 Task: Look for space in Tadmaït, Algeria from 4th August, 2023 to 8th August, 2023 for 1 adult in price range Rs.10000 to Rs.15000. Place can be private room with 1  bedroom having 1 bed and 1 bathroom. Property type can be house, flat, hotel. Amenities needed are: wifi, washing machine. Booking option can be shelf check-in. Required host language is .
Action: Mouse moved to (632, 85)
Screenshot: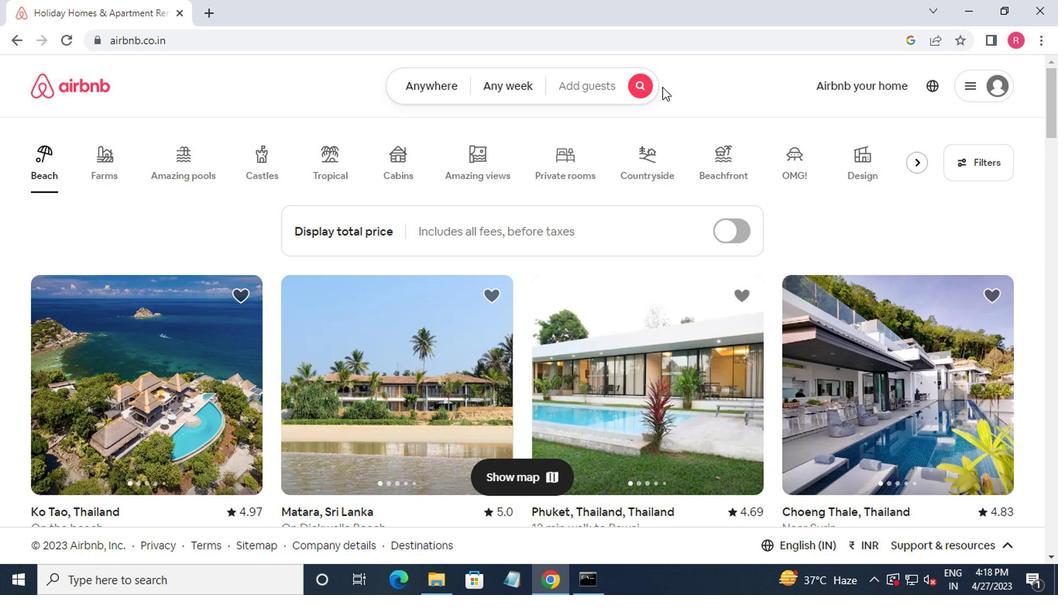 
Action: Mouse pressed left at (632, 85)
Screenshot: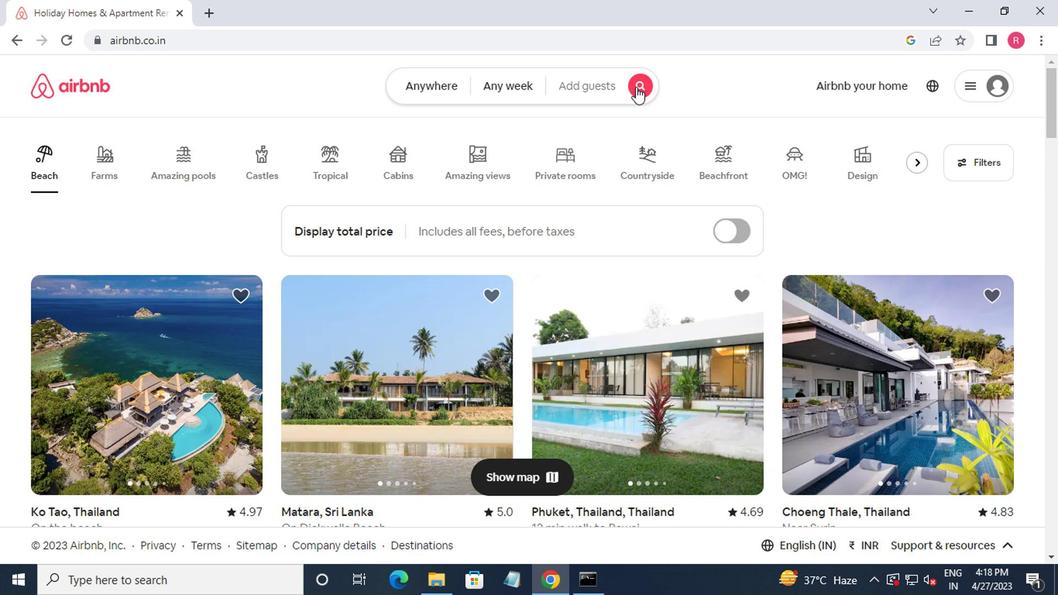 
Action: Mouse moved to (298, 139)
Screenshot: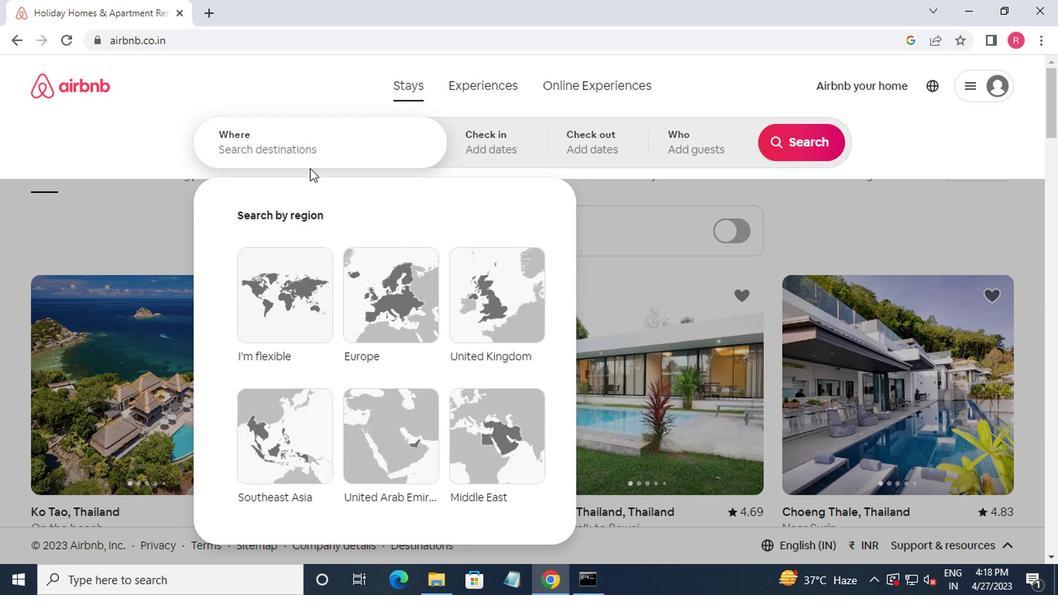 
Action: Mouse pressed left at (298, 139)
Screenshot: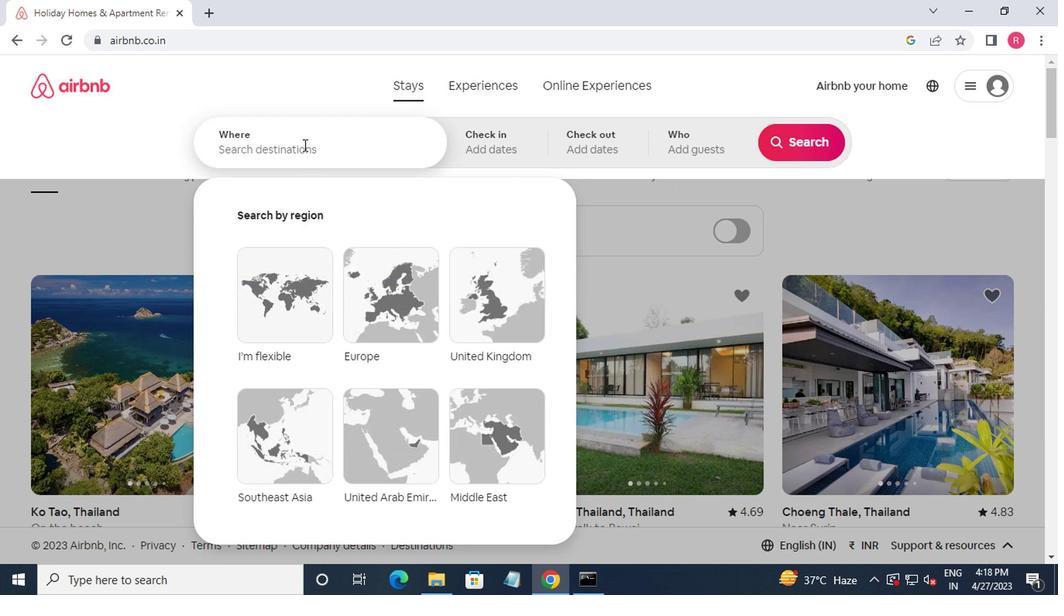 
Action: Mouse moved to (357, 123)
Screenshot: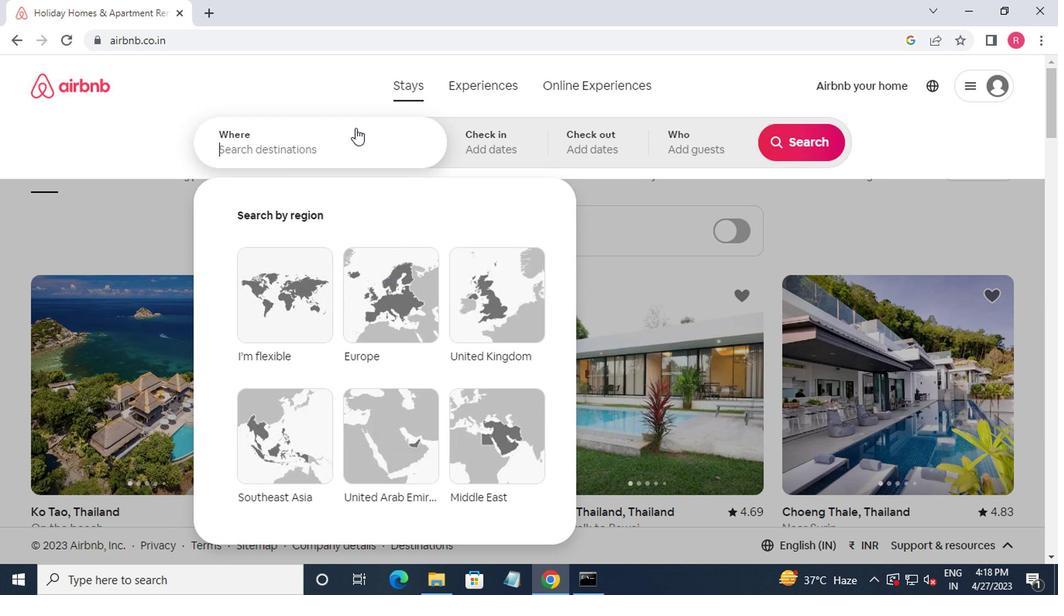 
Action: Key pressed tadmait<Key.down><Key.down><Key.enter>
Screenshot: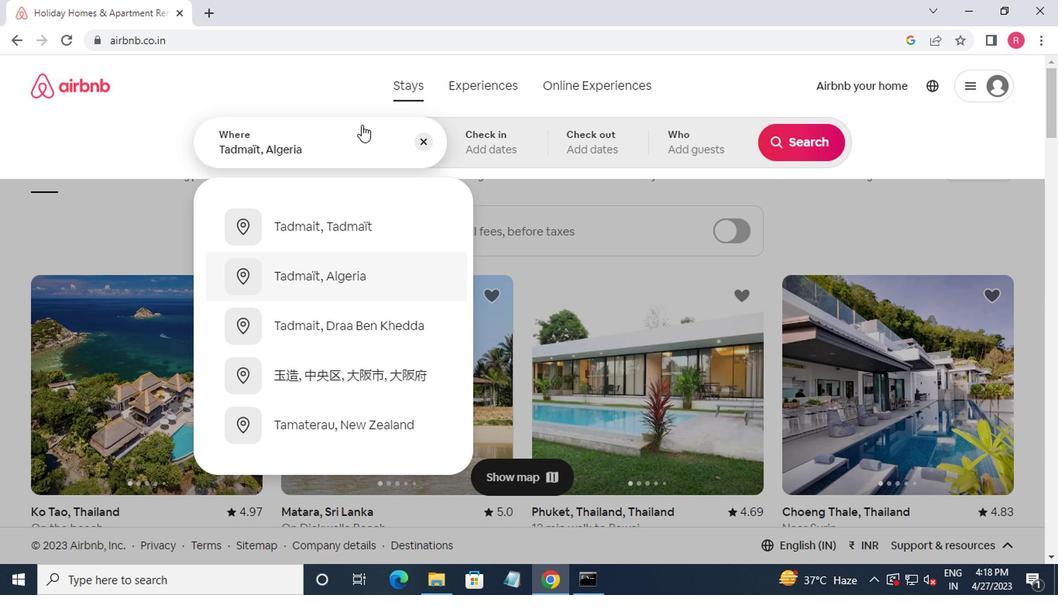 
Action: Mouse moved to (780, 268)
Screenshot: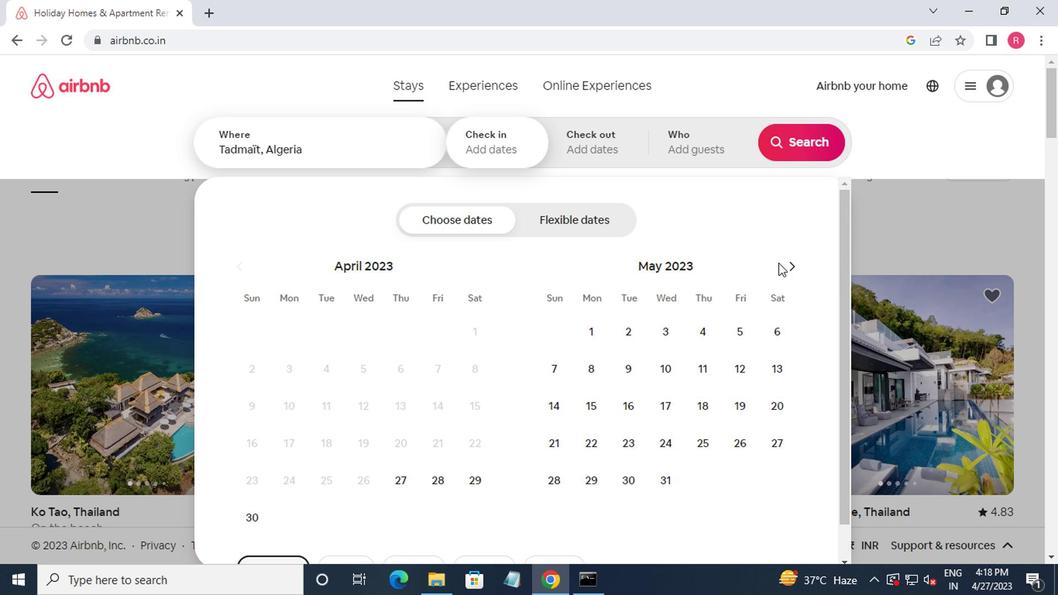 
Action: Mouse pressed left at (780, 268)
Screenshot: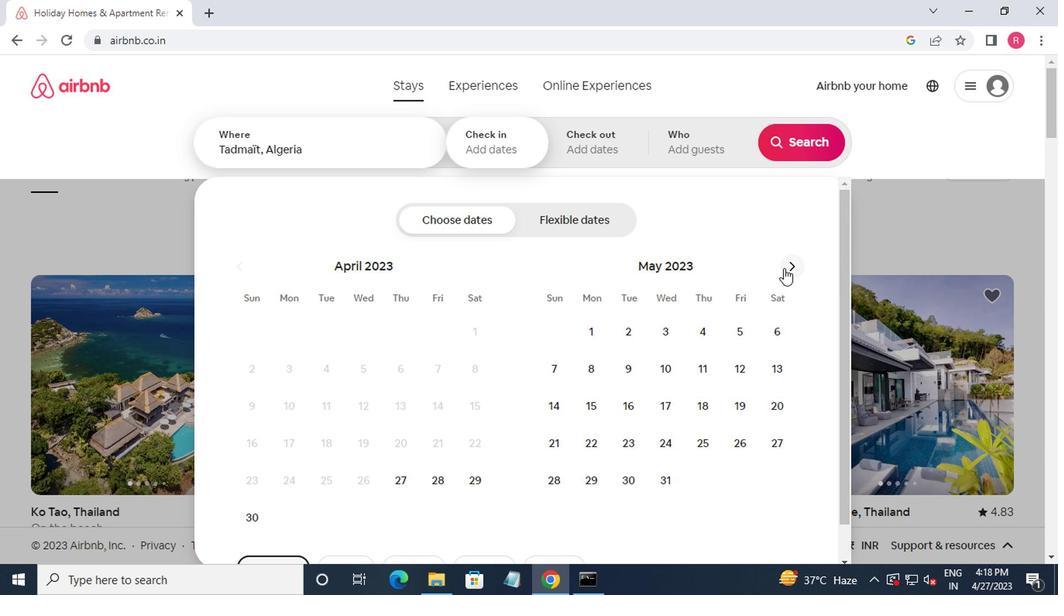 
Action: Mouse moved to (780, 265)
Screenshot: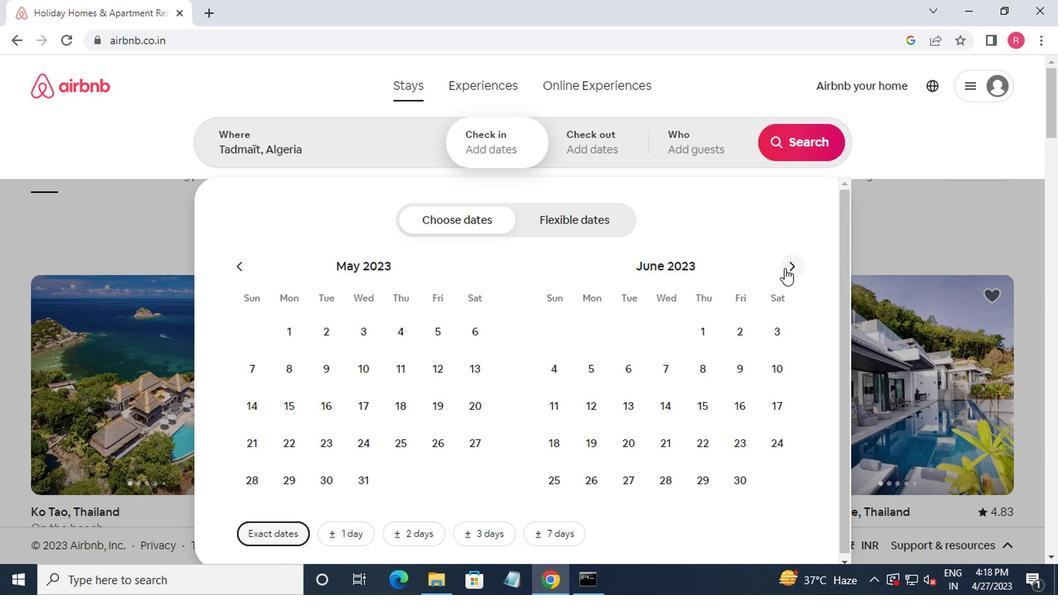 
Action: Mouse pressed left at (780, 265)
Screenshot: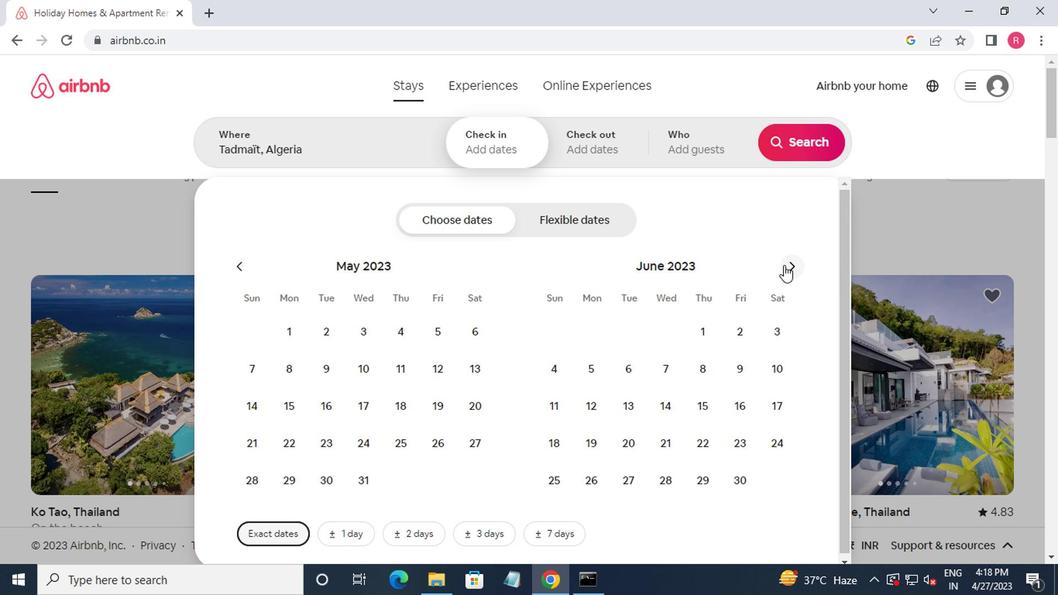 
Action: Mouse pressed left at (780, 265)
Screenshot: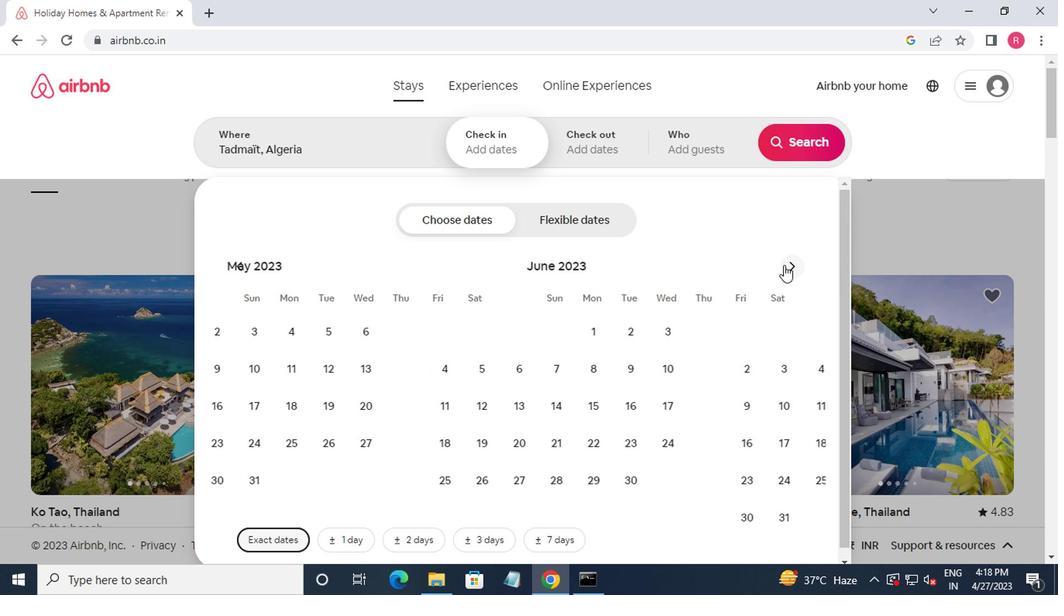 
Action: Mouse moved to (745, 330)
Screenshot: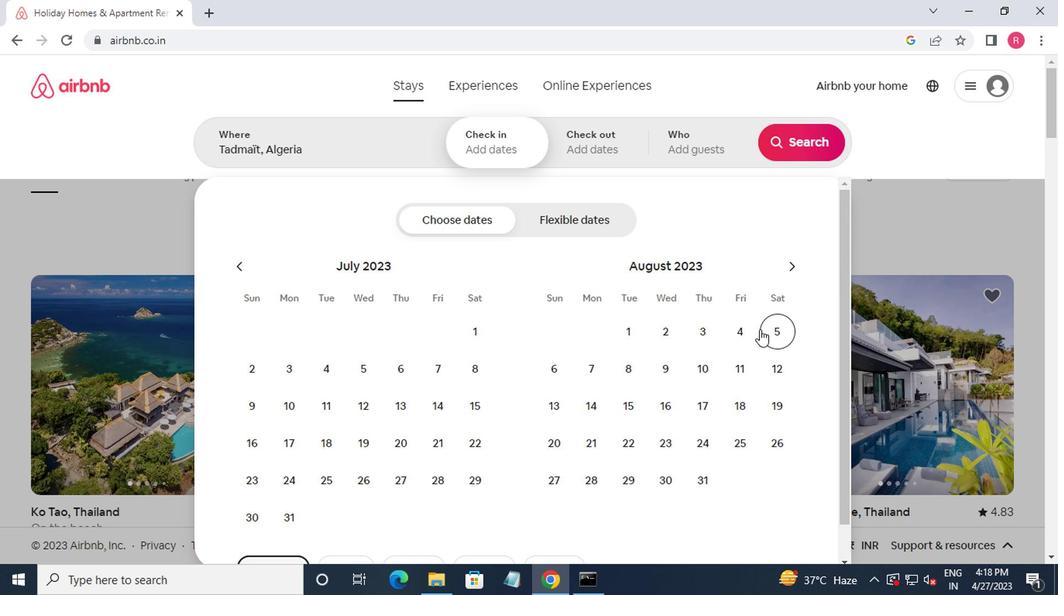 
Action: Mouse pressed left at (745, 330)
Screenshot: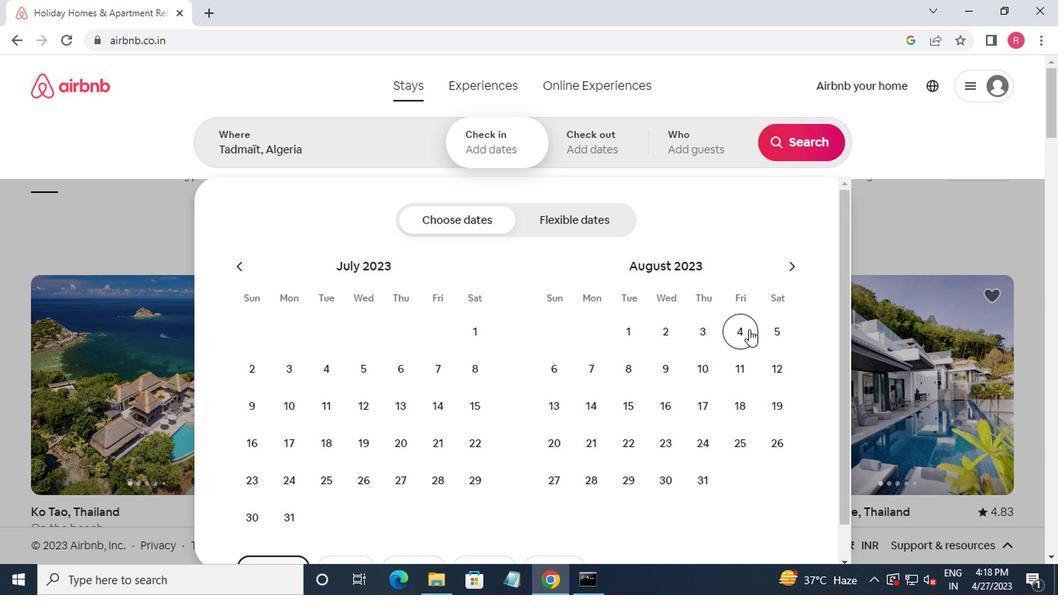 
Action: Mouse moved to (613, 372)
Screenshot: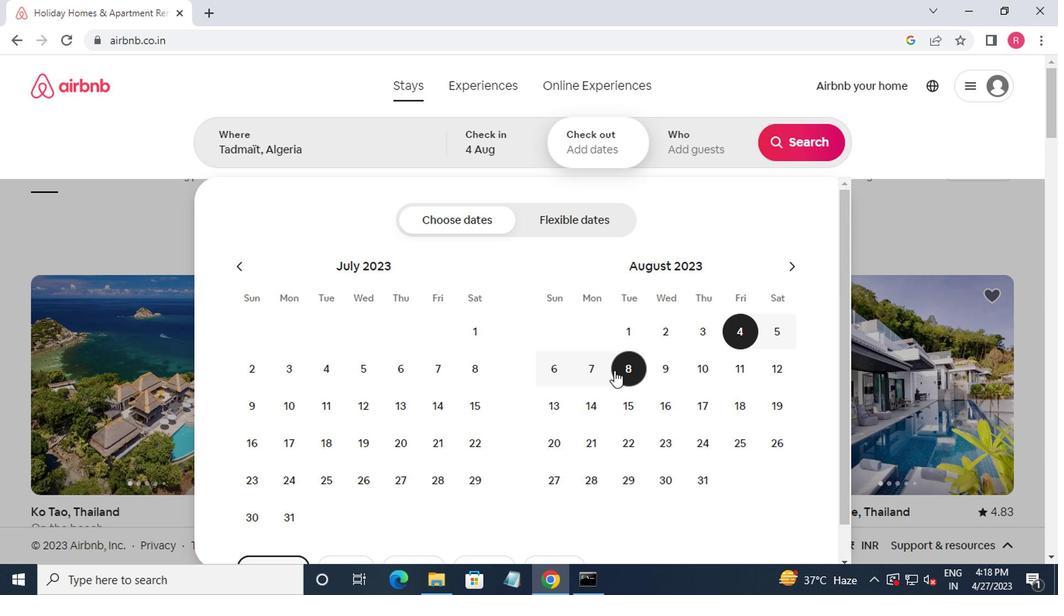 
Action: Mouse pressed left at (613, 372)
Screenshot: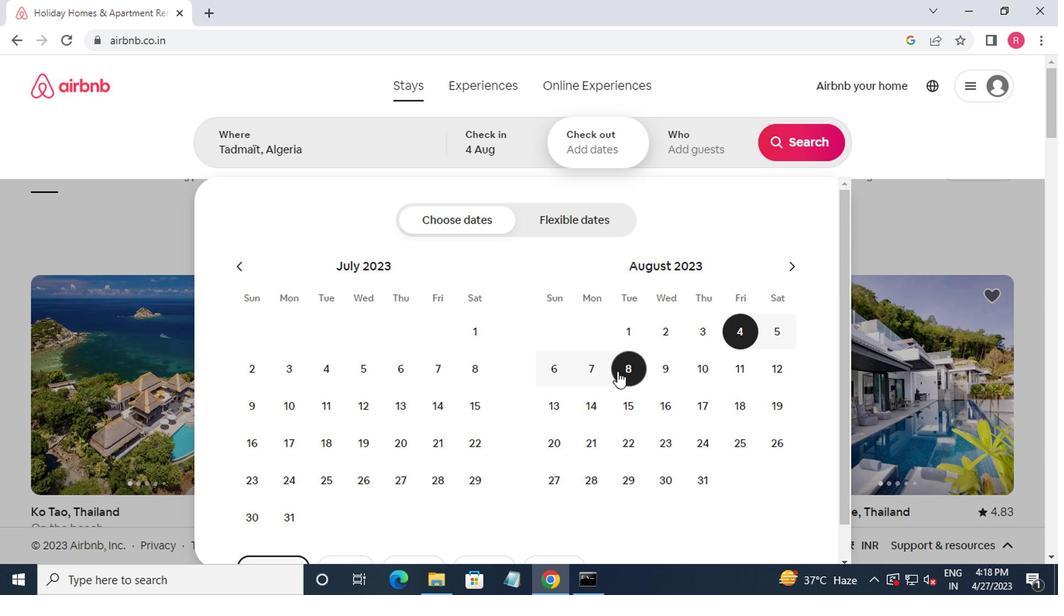 
Action: Mouse moved to (682, 154)
Screenshot: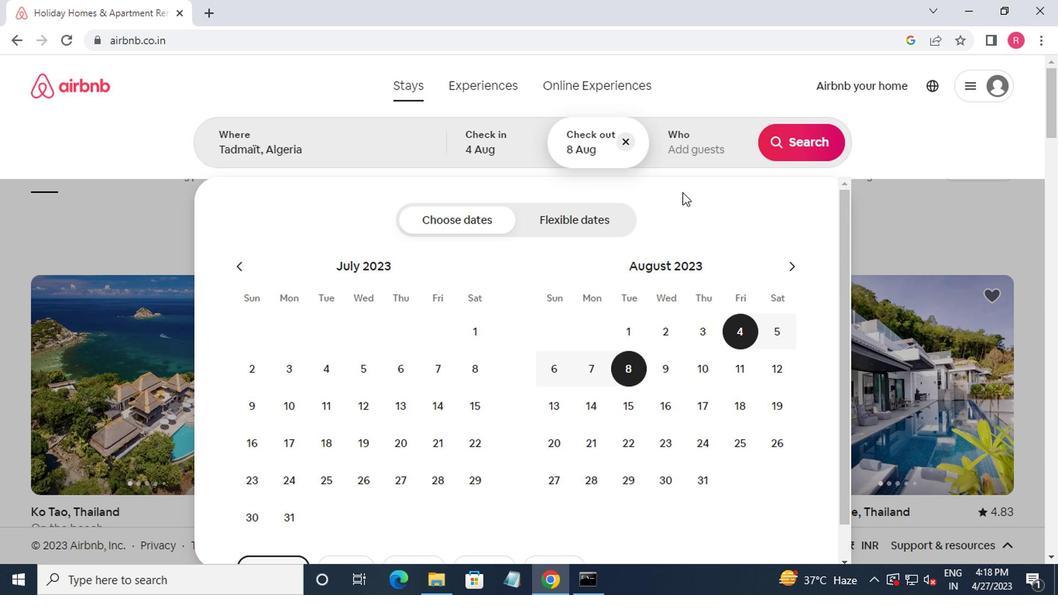 
Action: Mouse pressed left at (682, 154)
Screenshot: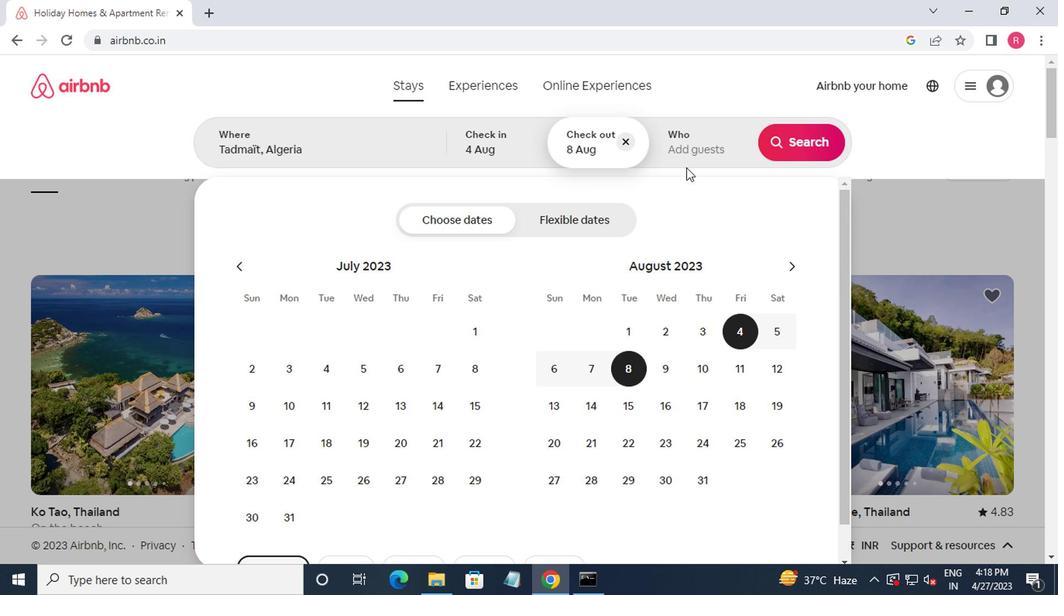 
Action: Mouse moved to (800, 226)
Screenshot: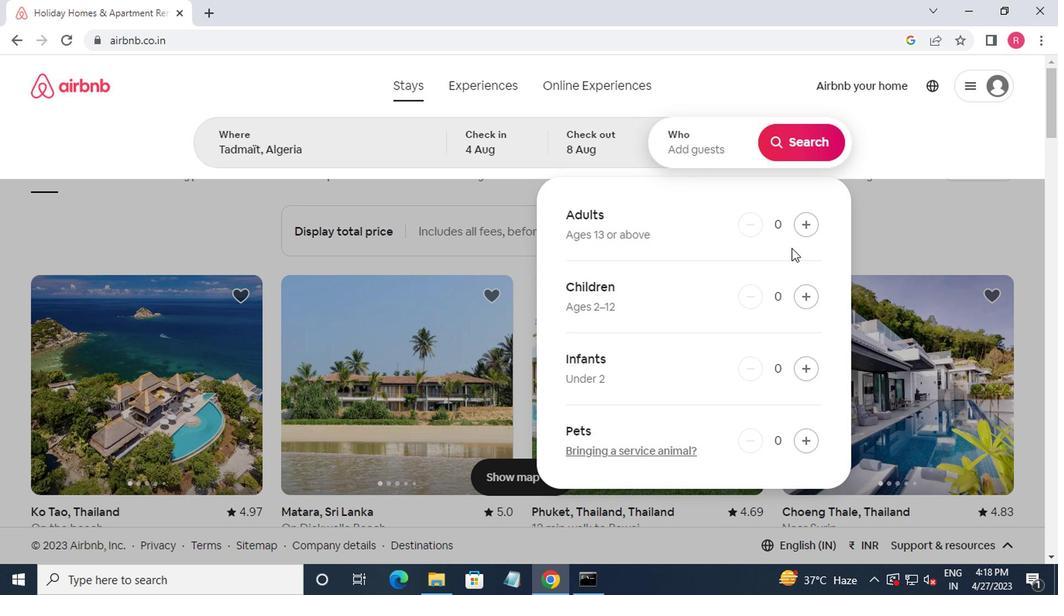 
Action: Mouse pressed left at (800, 226)
Screenshot: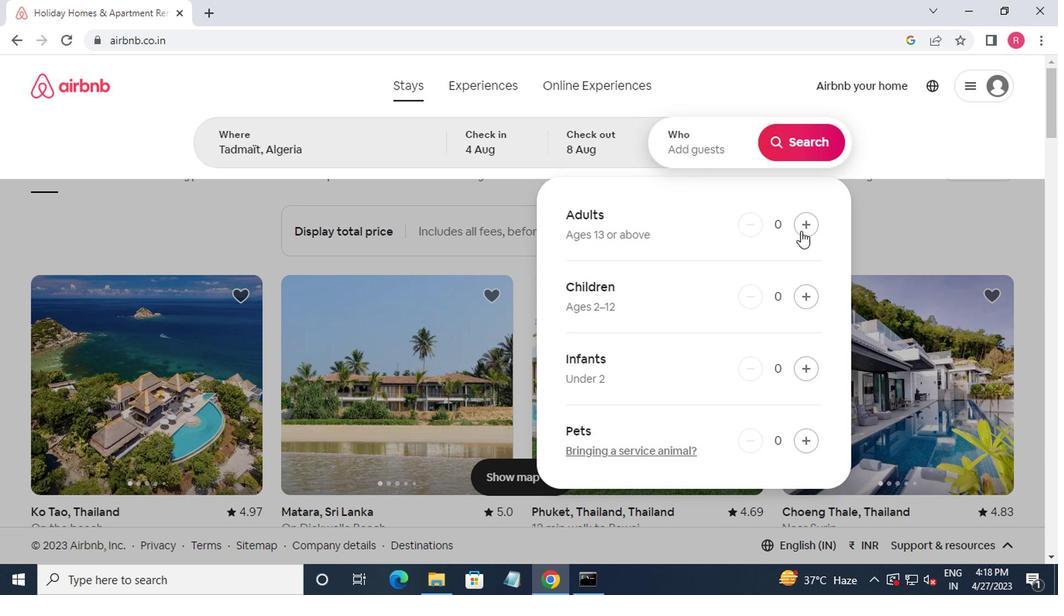 
Action: Mouse moved to (796, 153)
Screenshot: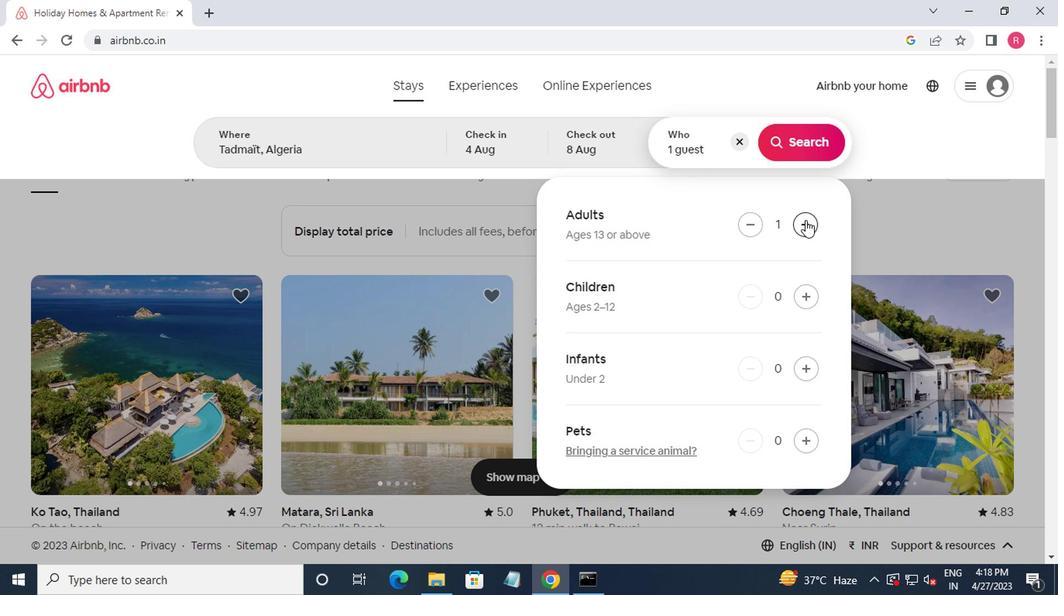 
Action: Mouse pressed left at (796, 153)
Screenshot: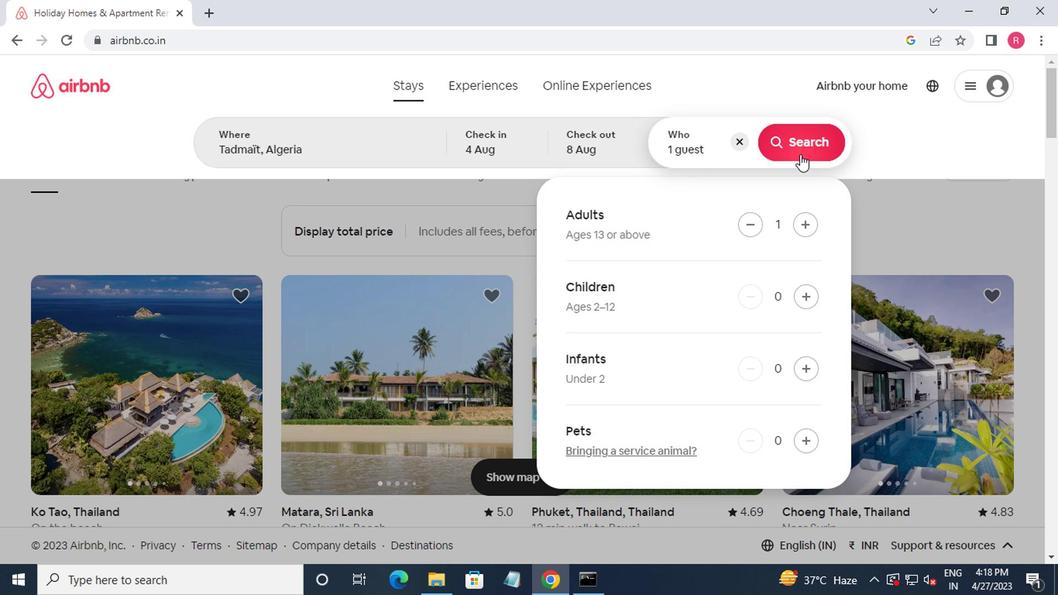 
Action: Mouse moved to (967, 157)
Screenshot: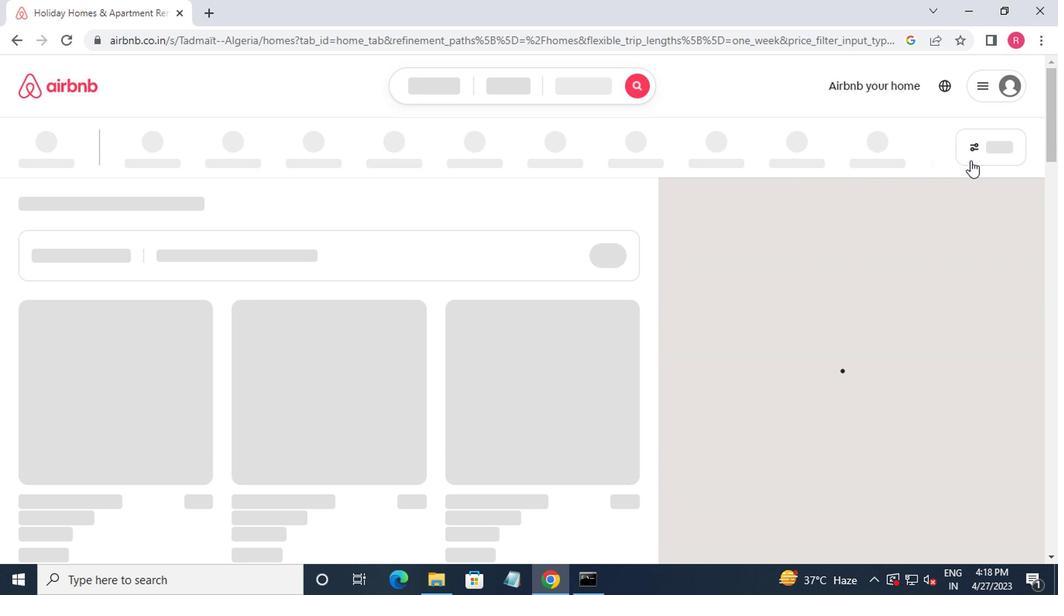
Action: Mouse pressed left at (967, 157)
Screenshot: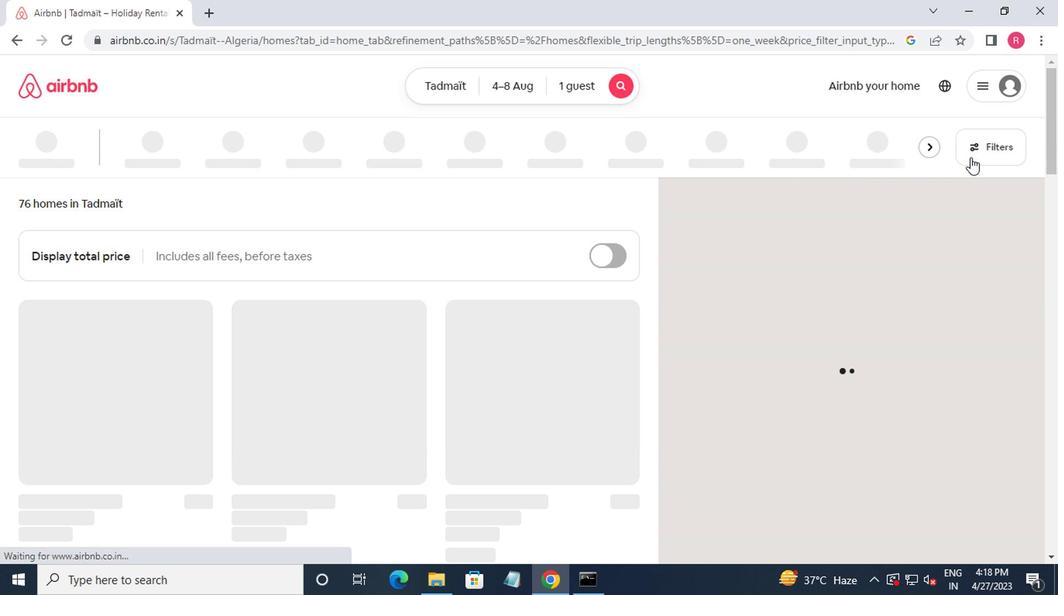 
Action: Mouse moved to (421, 317)
Screenshot: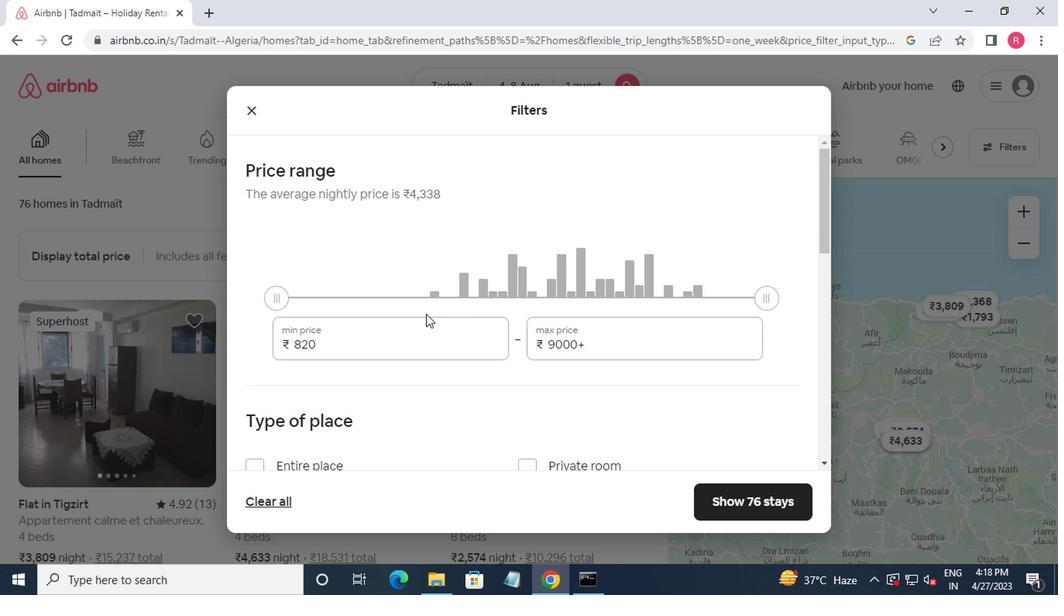 
Action: Mouse pressed left at (421, 317)
Screenshot: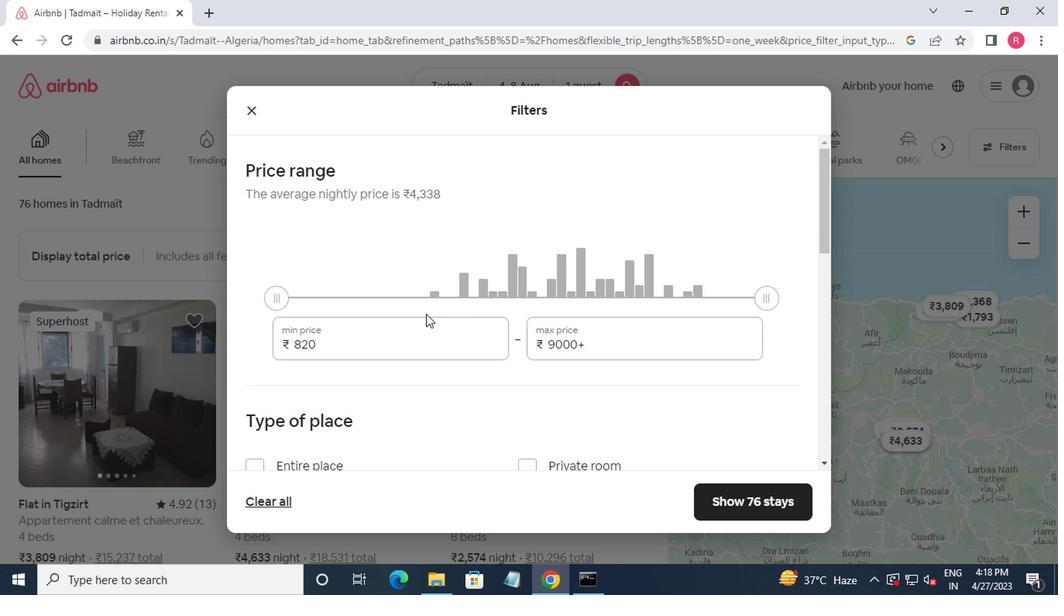 
Action: Mouse moved to (410, 338)
Screenshot: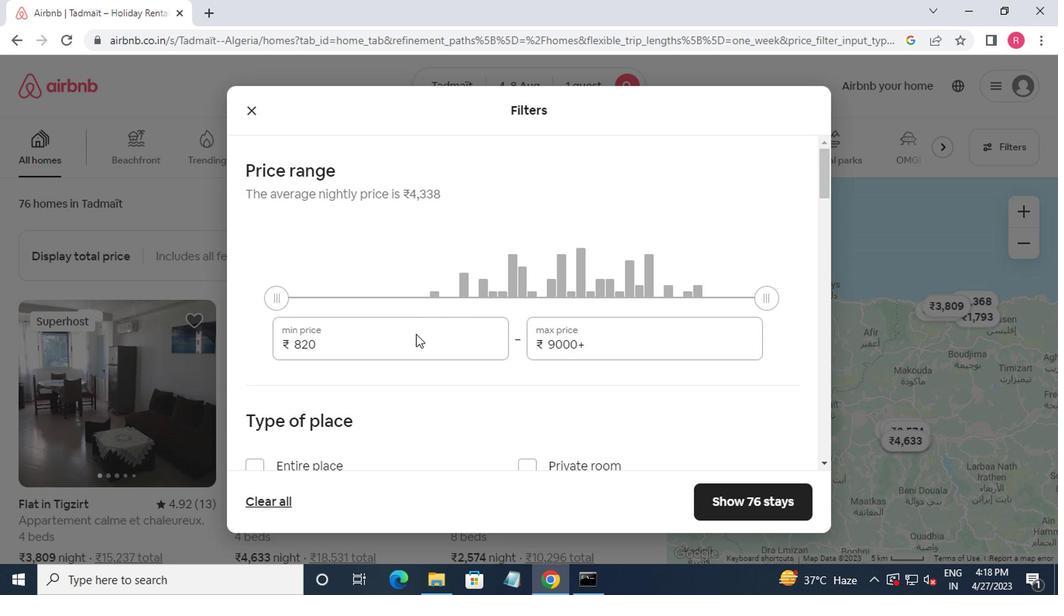 
Action: Mouse pressed left at (410, 338)
Screenshot: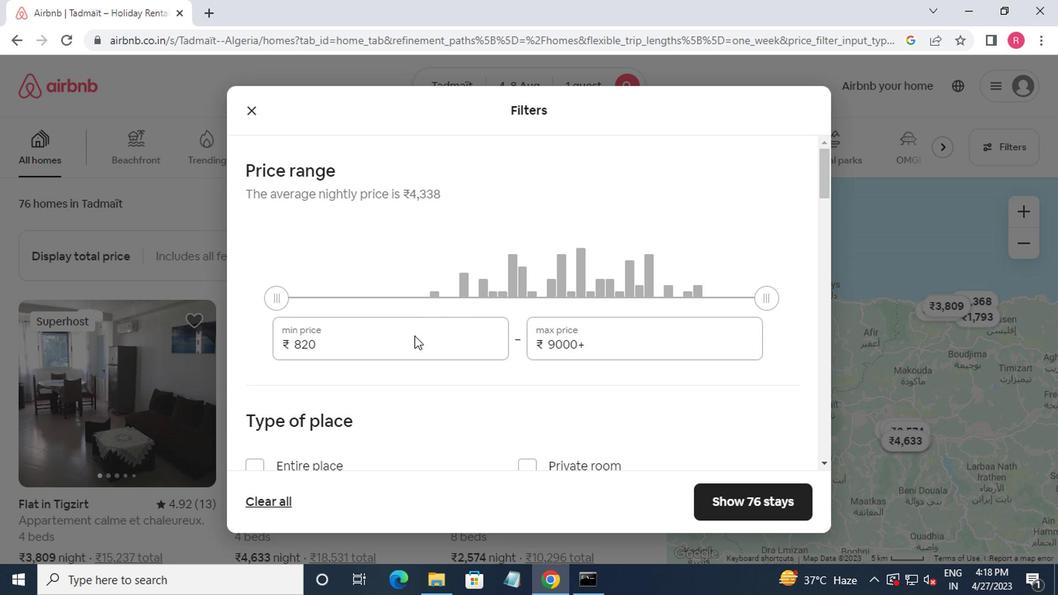 
Action: Mouse moved to (406, 347)
Screenshot: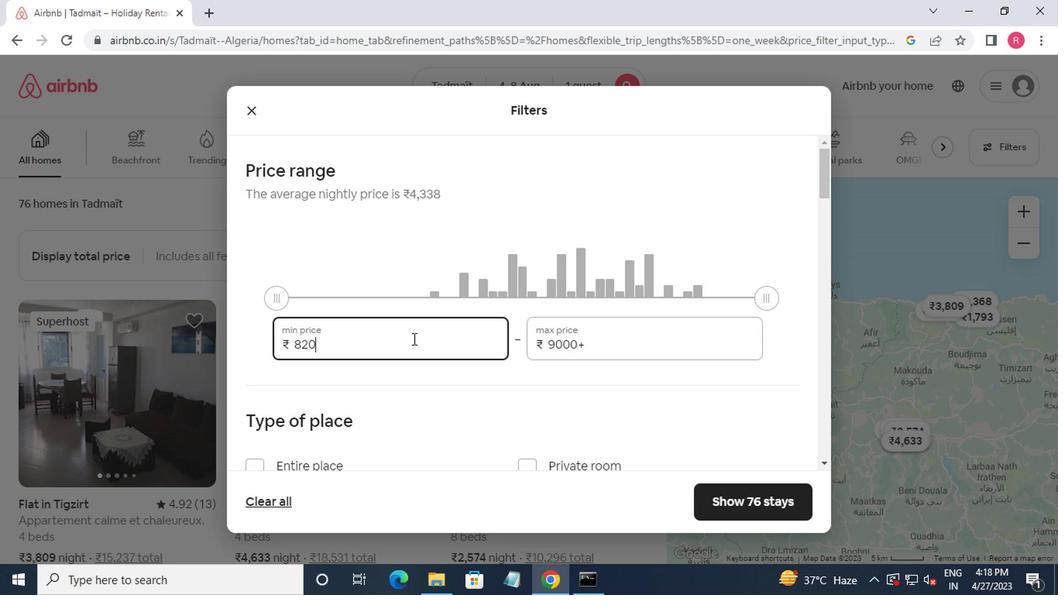 
Action: Key pressed <Key.backspace><Key.backspace><Key.backspace><Key.backspace>1000
Screenshot: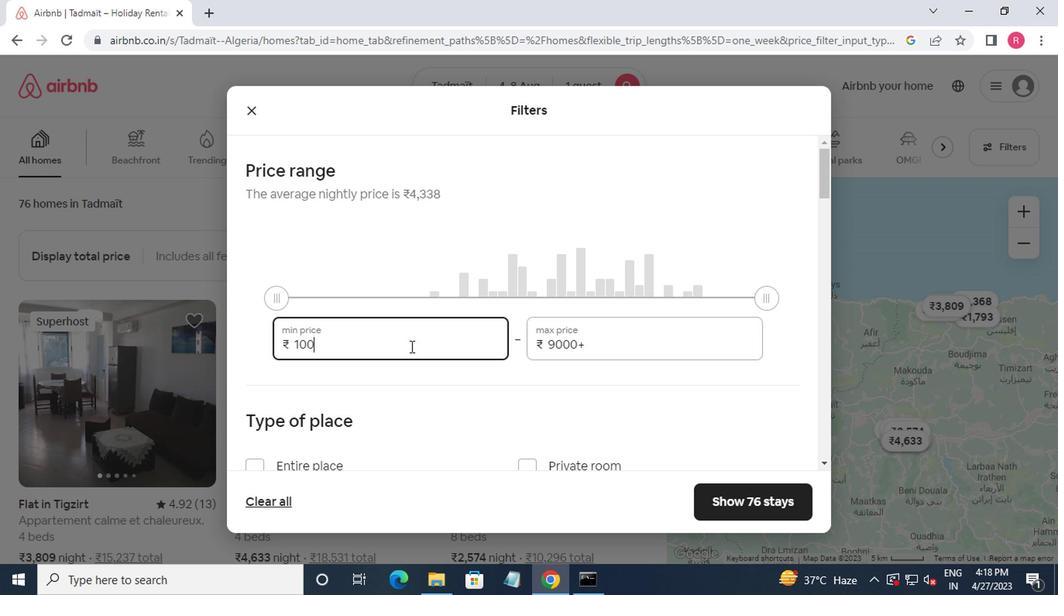 
Action: Mouse moved to (407, 347)
Screenshot: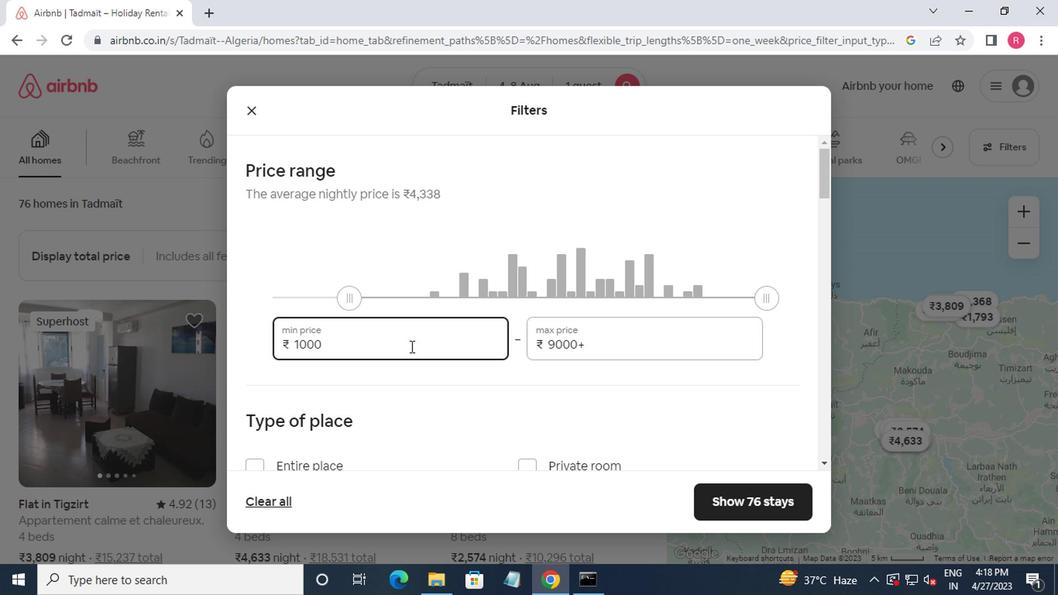 
Action: Key pressed 0<Key.tab>15000
Screenshot: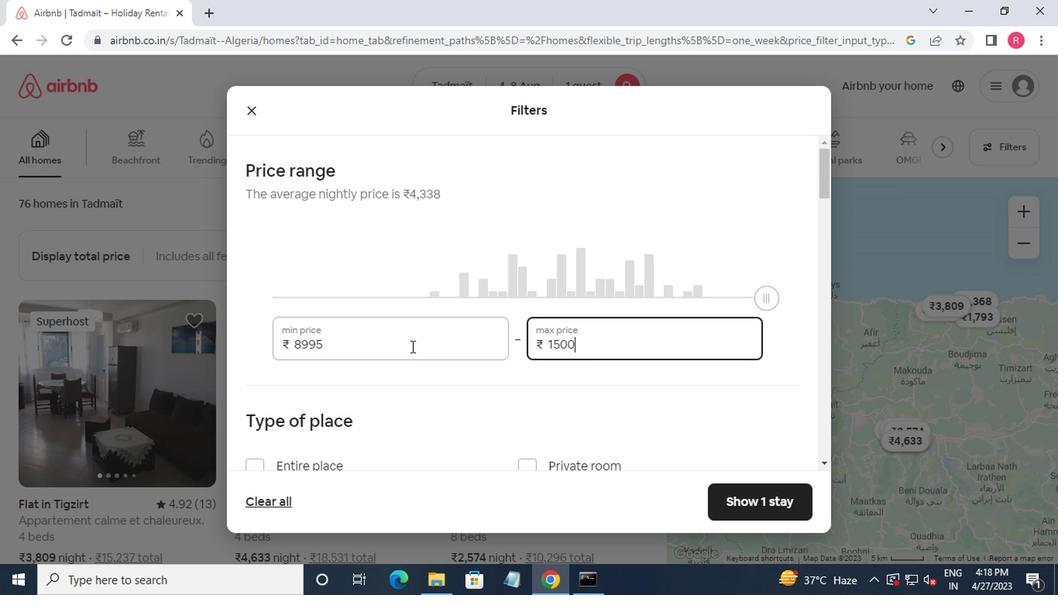 
Action: Mouse moved to (427, 422)
Screenshot: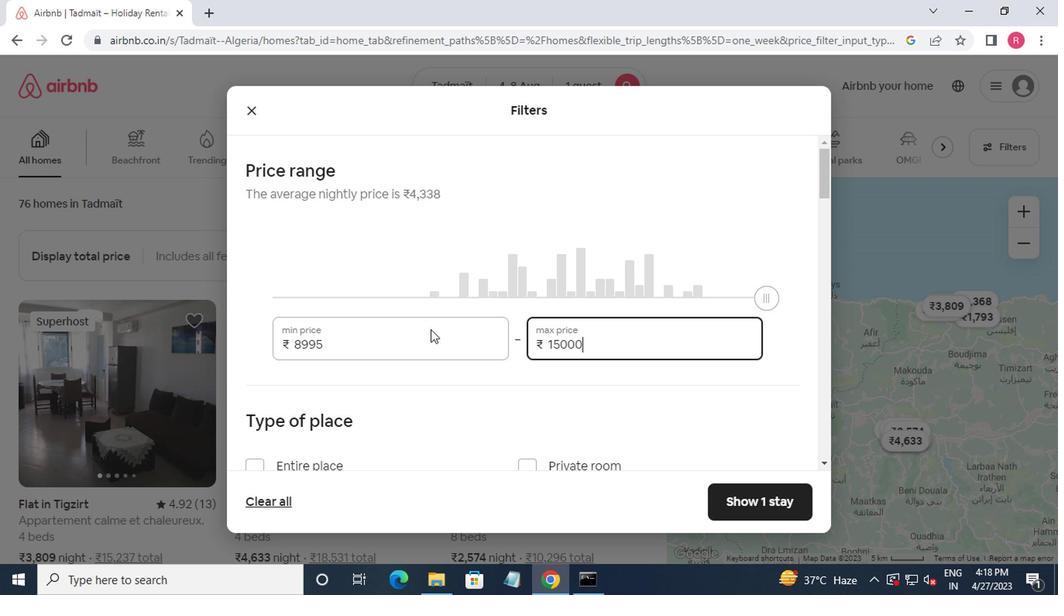 
Action: Mouse scrolled (427, 422) with delta (0, 0)
Screenshot: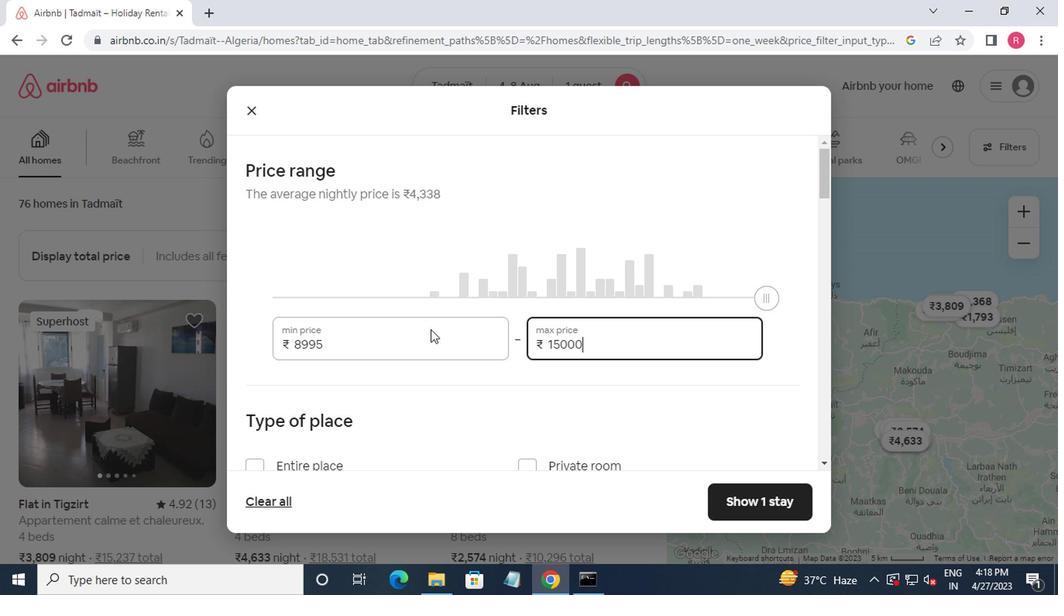 
Action: Mouse moved to (438, 489)
Screenshot: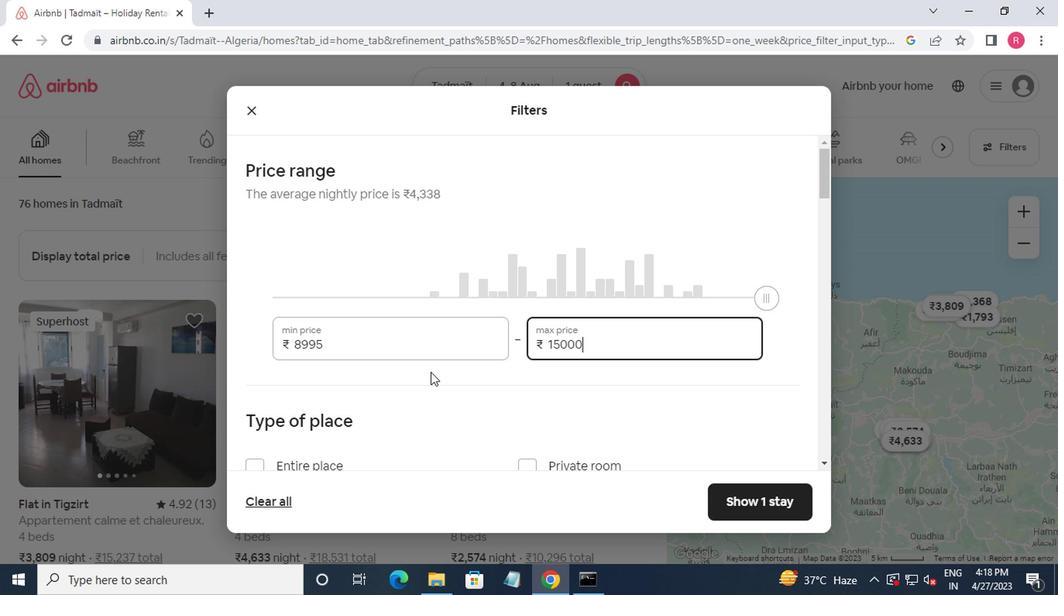 
Action: Mouse scrolled (438, 488) with delta (0, 0)
Screenshot: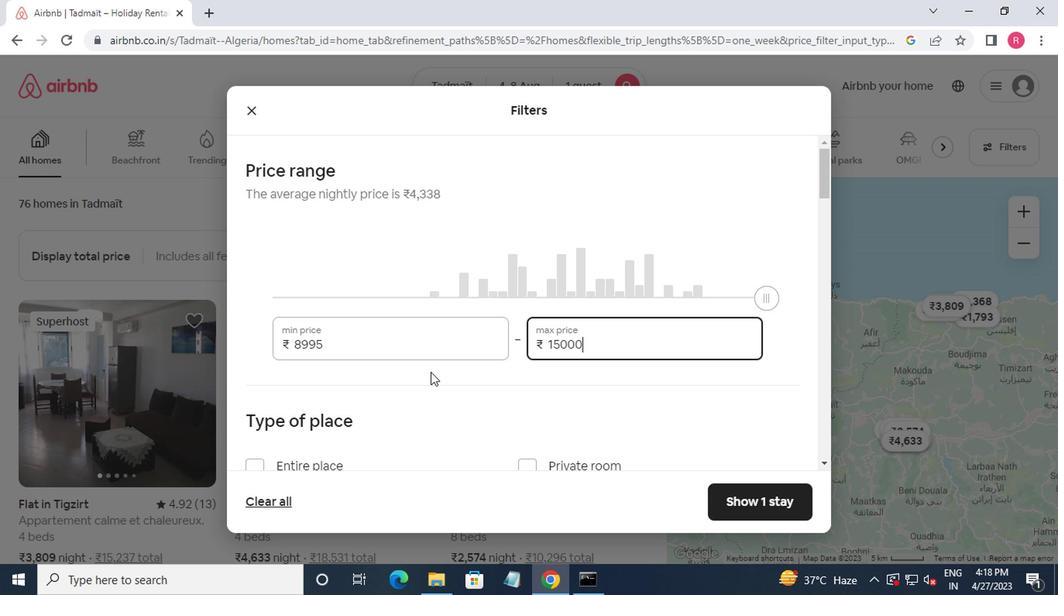 
Action: Mouse moved to (387, 413)
Screenshot: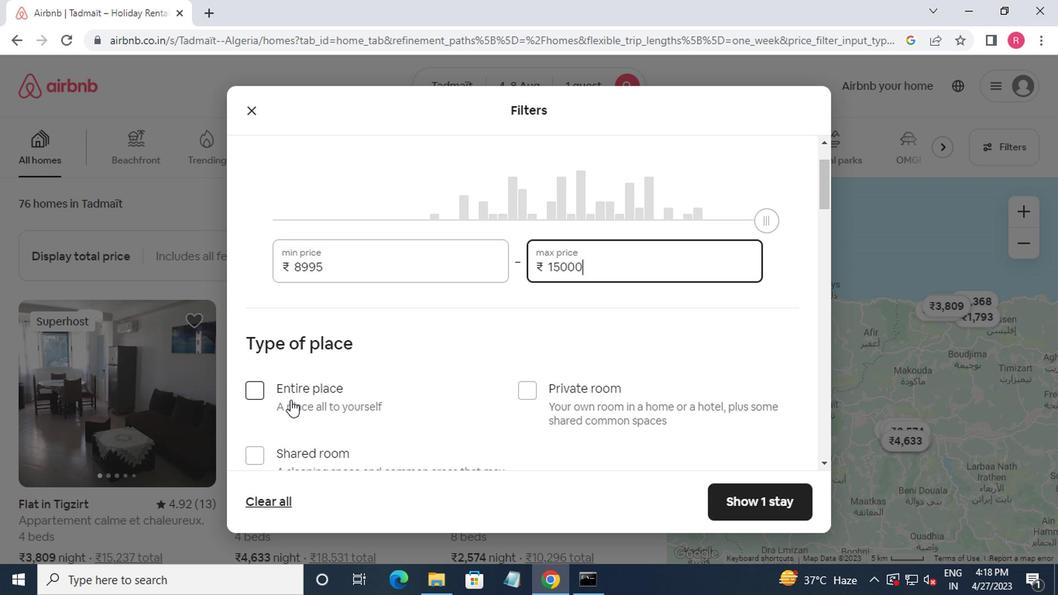 
Action: Mouse scrolled (387, 412) with delta (0, 0)
Screenshot: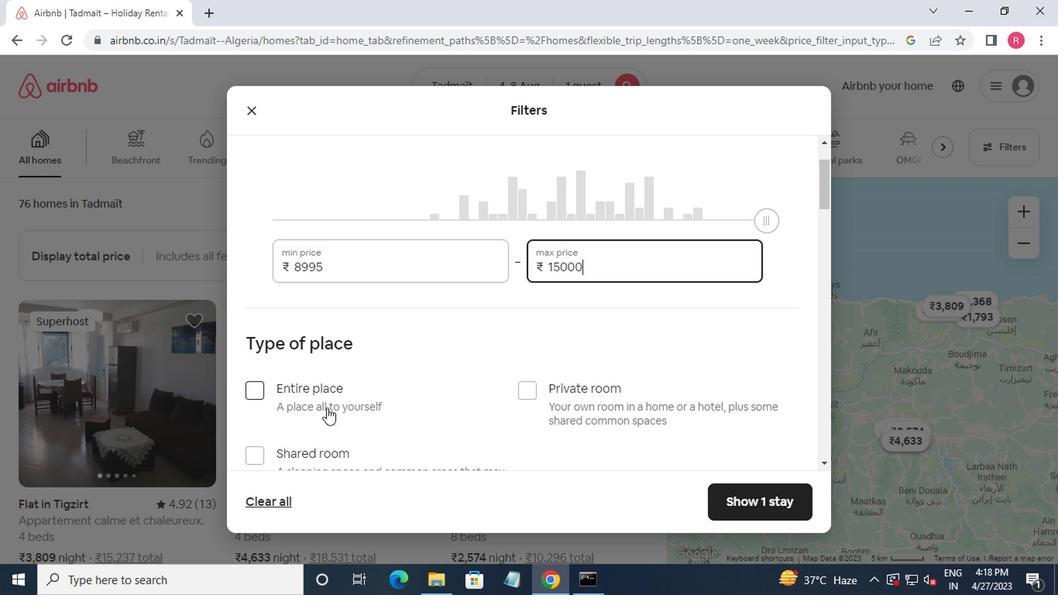 
Action: Mouse moved to (531, 313)
Screenshot: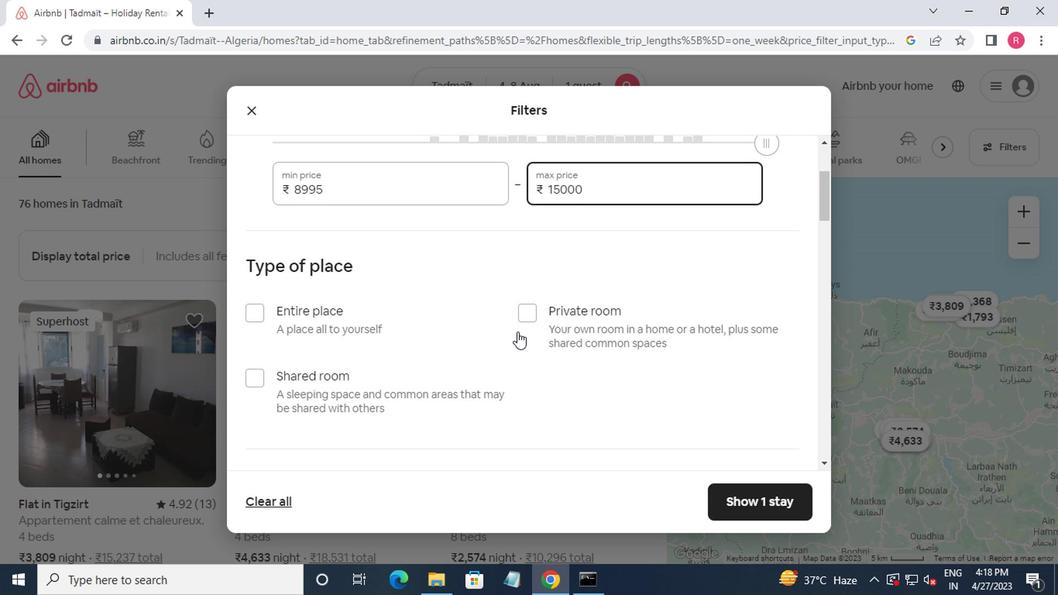 
Action: Mouse pressed left at (531, 313)
Screenshot: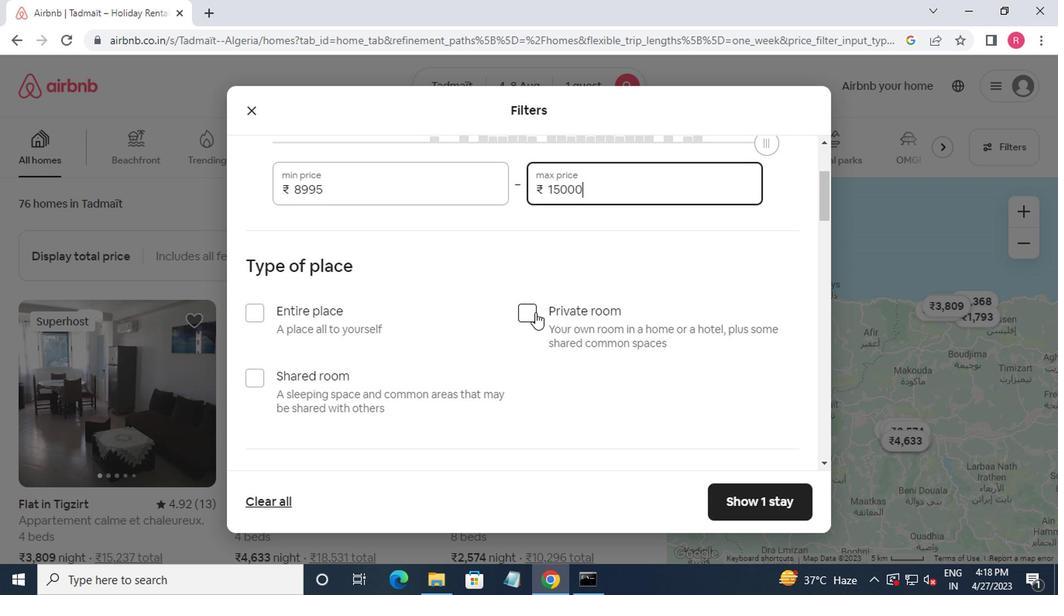 
Action: Mouse moved to (535, 324)
Screenshot: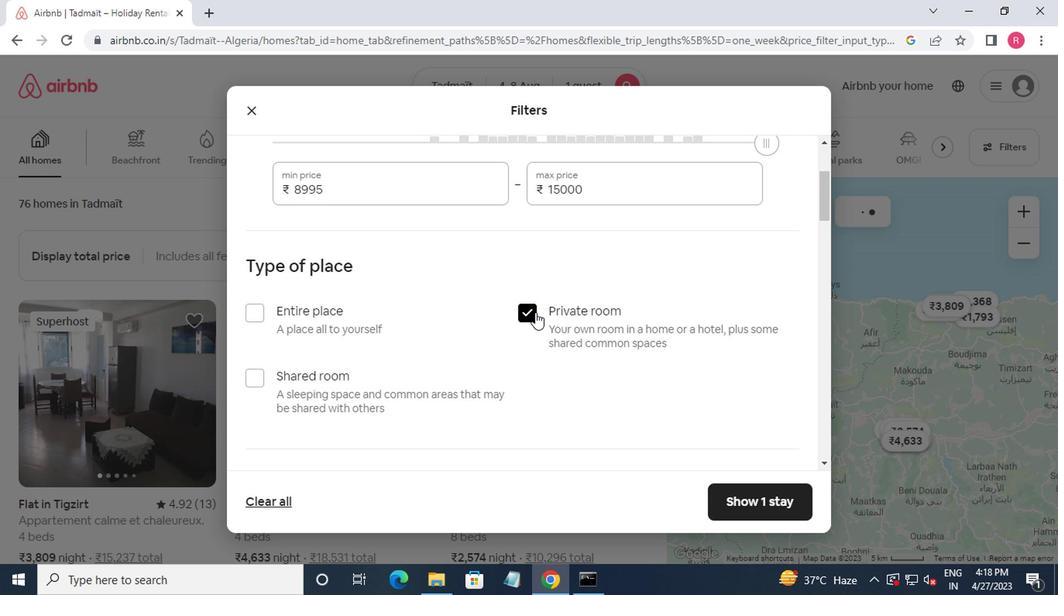 
Action: Mouse scrolled (535, 323) with delta (0, 0)
Screenshot: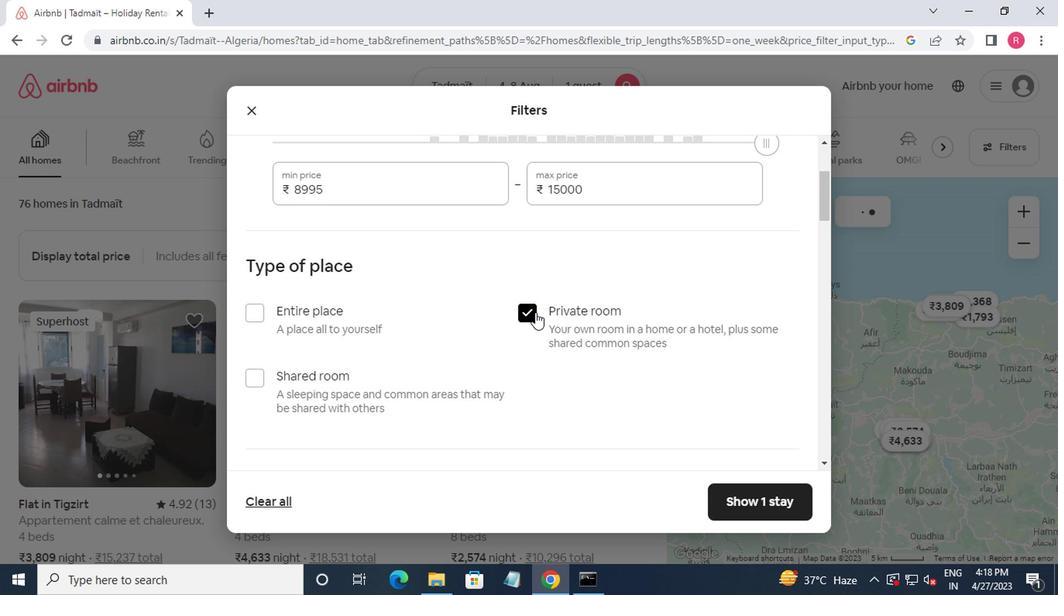 
Action: Mouse moved to (533, 329)
Screenshot: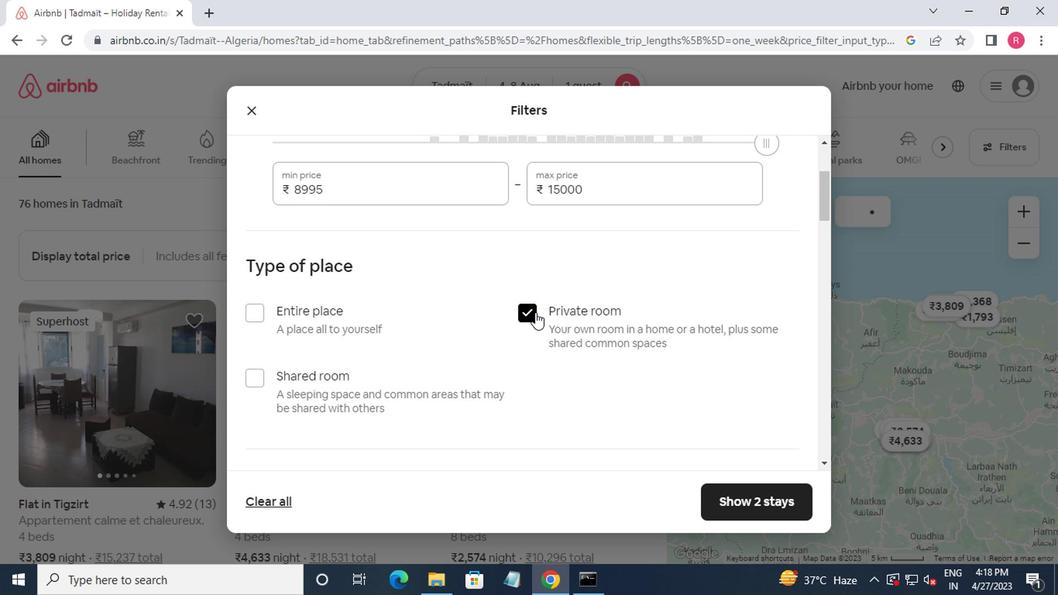 
Action: Mouse scrolled (533, 328) with delta (0, 0)
Screenshot: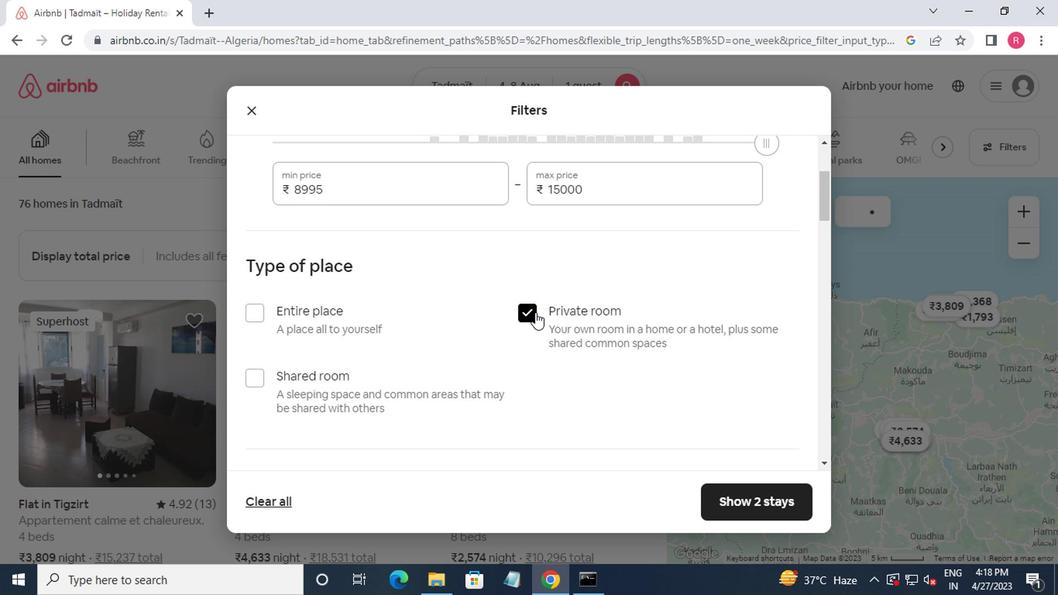 
Action: Mouse moved to (332, 403)
Screenshot: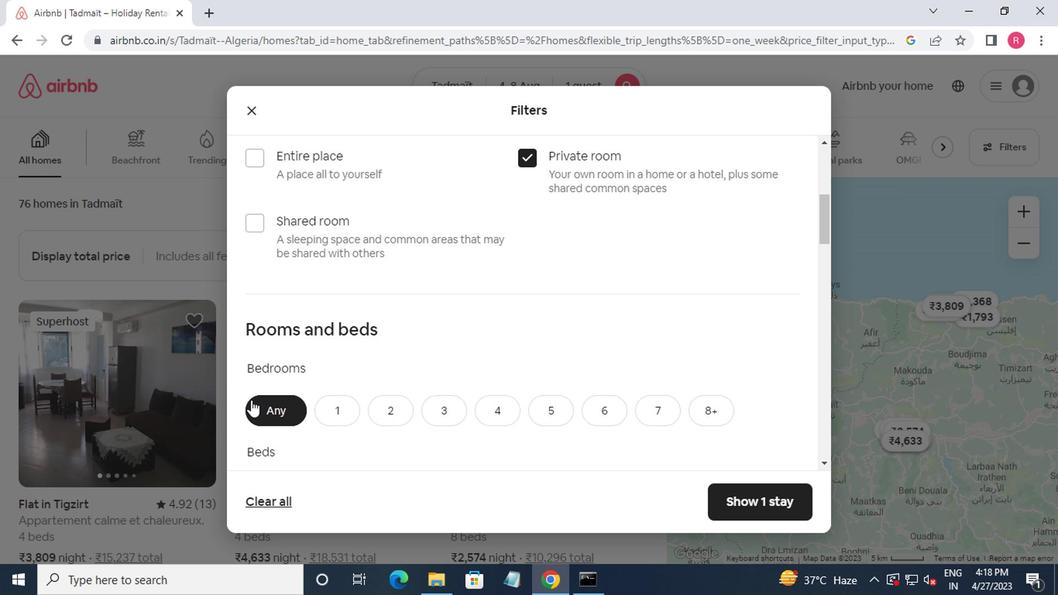 
Action: Mouse pressed left at (332, 403)
Screenshot: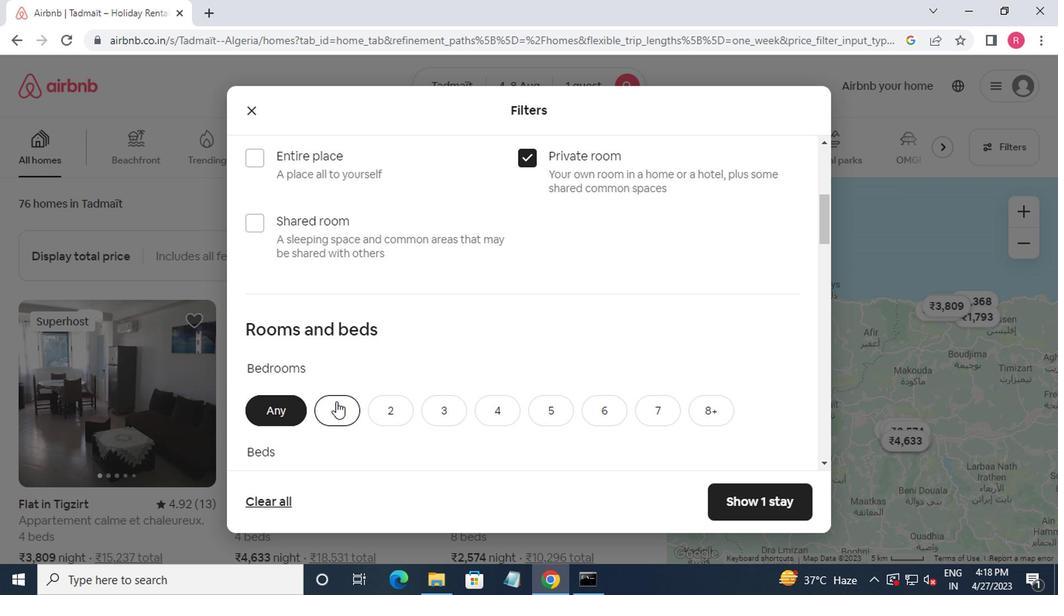 
Action: Mouse moved to (334, 407)
Screenshot: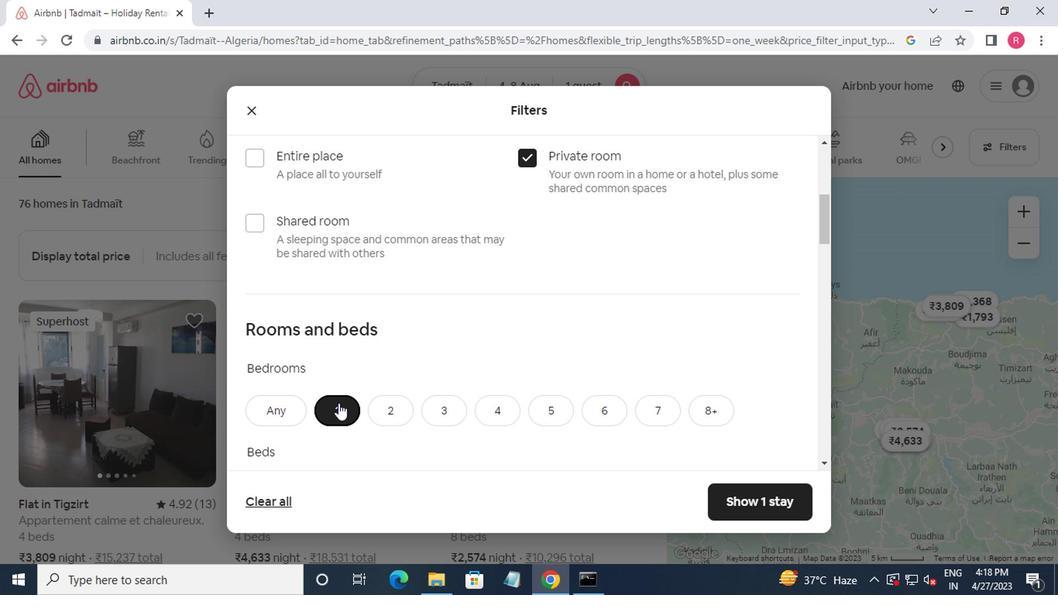 
Action: Mouse scrolled (334, 407) with delta (0, 0)
Screenshot: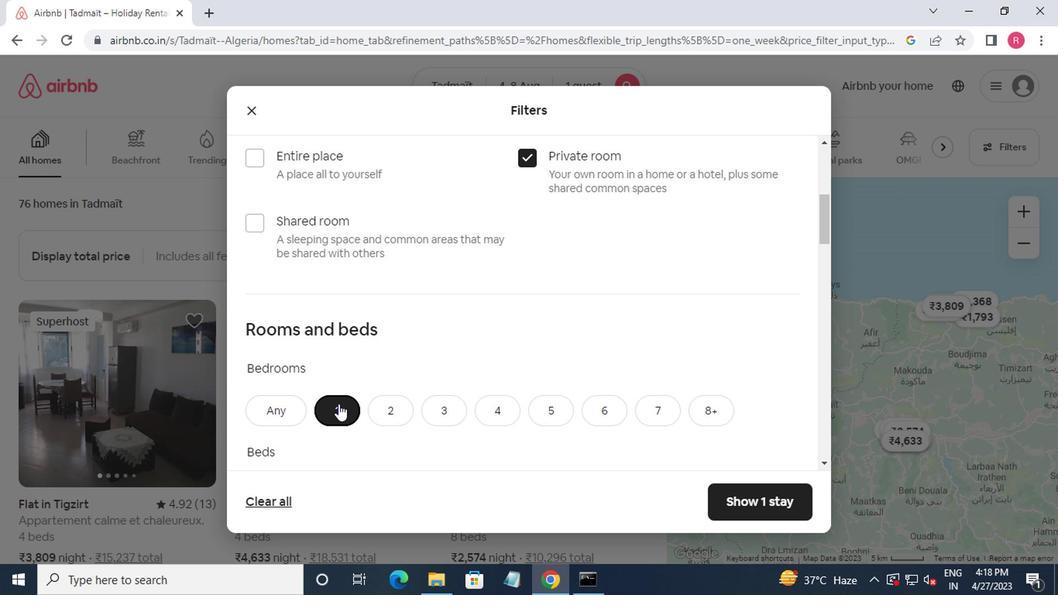 
Action: Mouse moved to (334, 410)
Screenshot: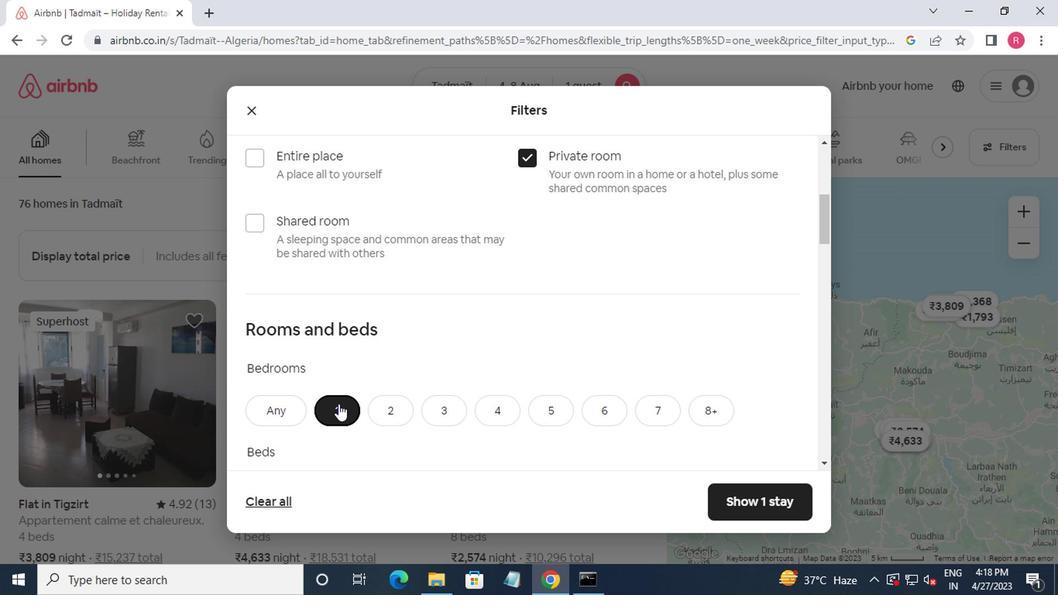
Action: Mouse scrolled (334, 409) with delta (0, -1)
Screenshot: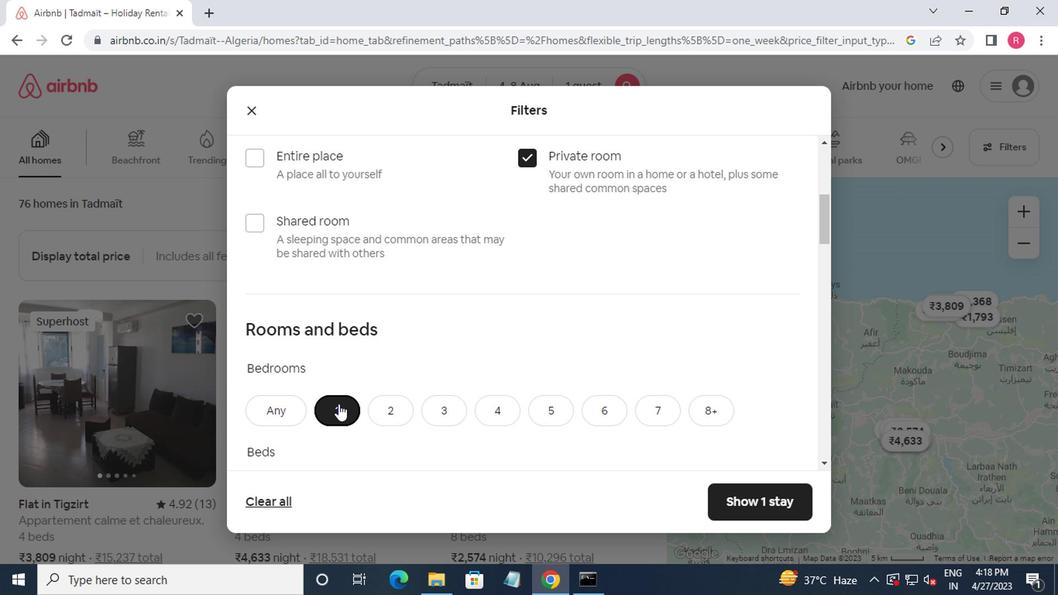 
Action: Mouse moved to (323, 338)
Screenshot: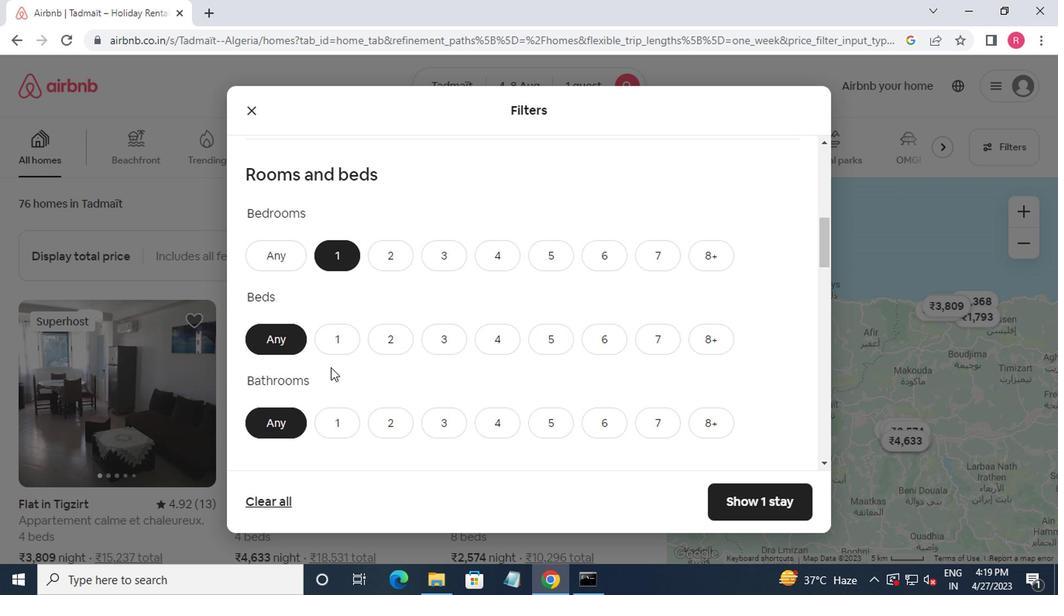 
Action: Mouse pressed left at (323, 338)
Screenshot: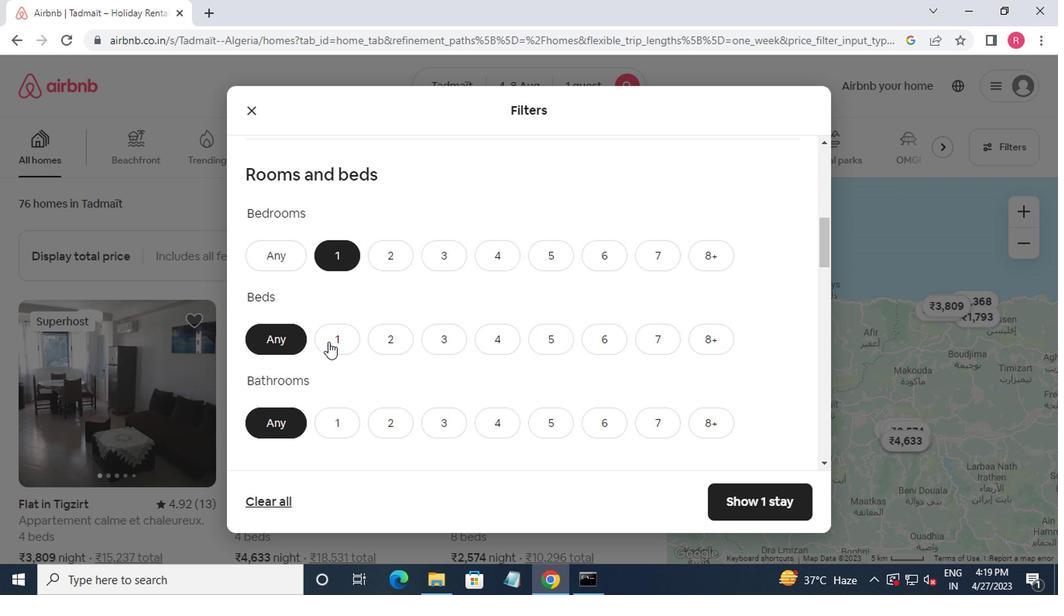 
Action: Mouse moved to (328, 422)
Screenshot: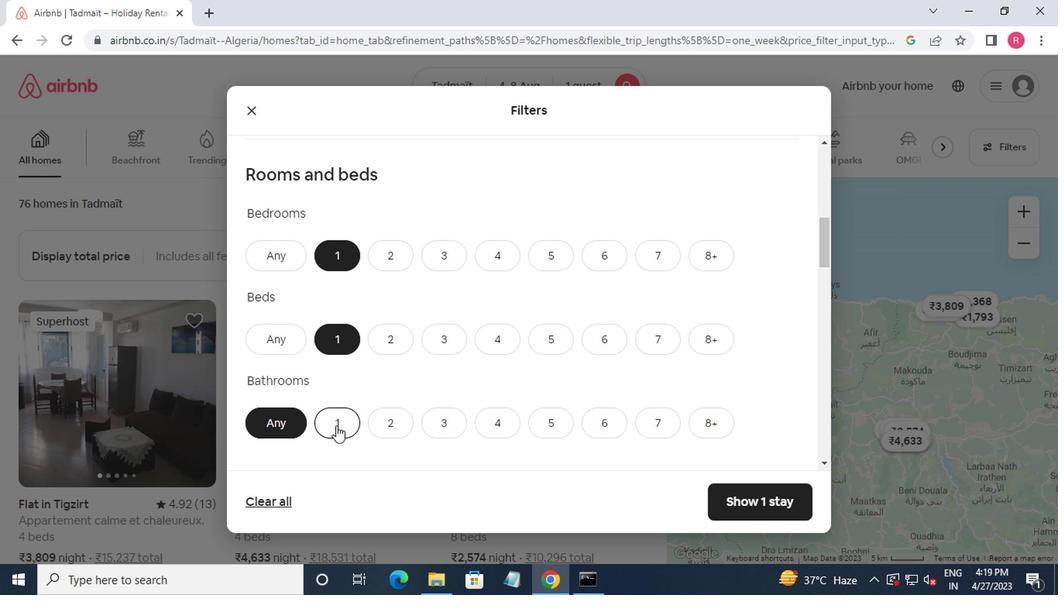 
Action: Mouse pressed left at (328, 422)
Screenshot: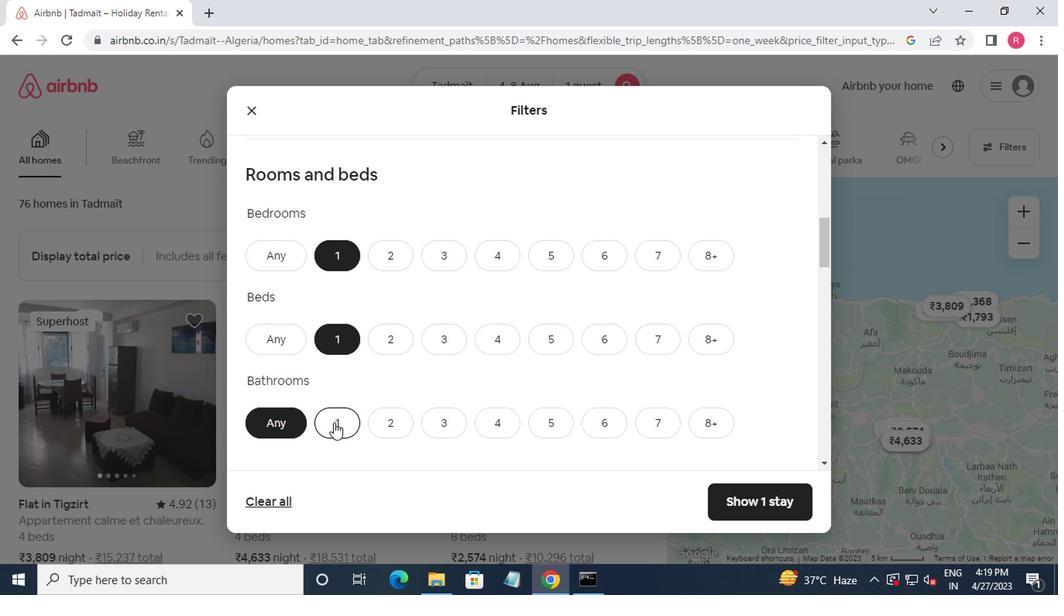 
Action: Mouse moved to (330, 418)
Screenshot: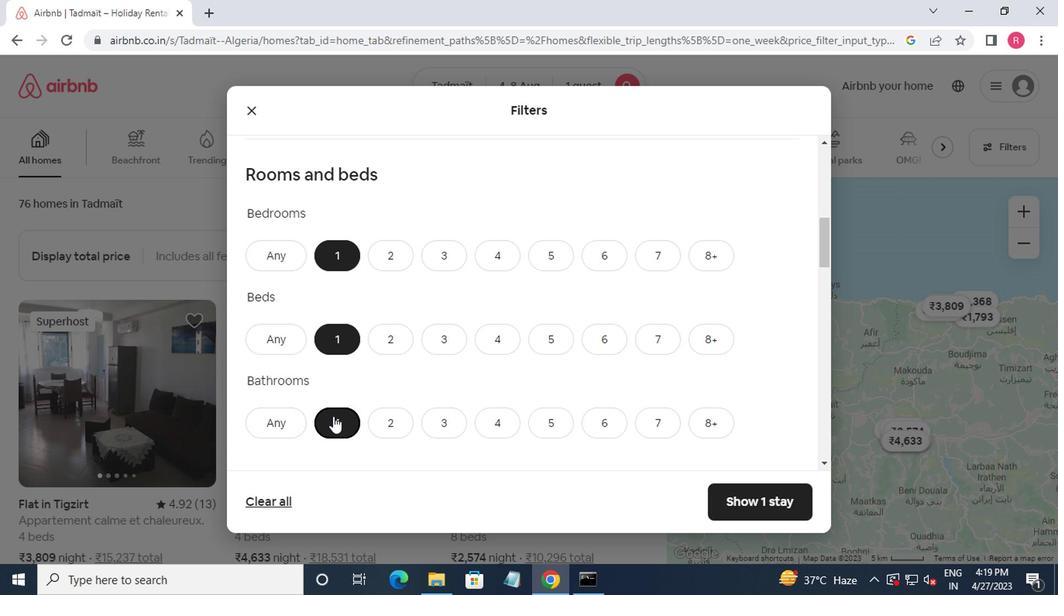
Action: Mouse scrolled (330, 417) with delta (0, -1)
Screenshot: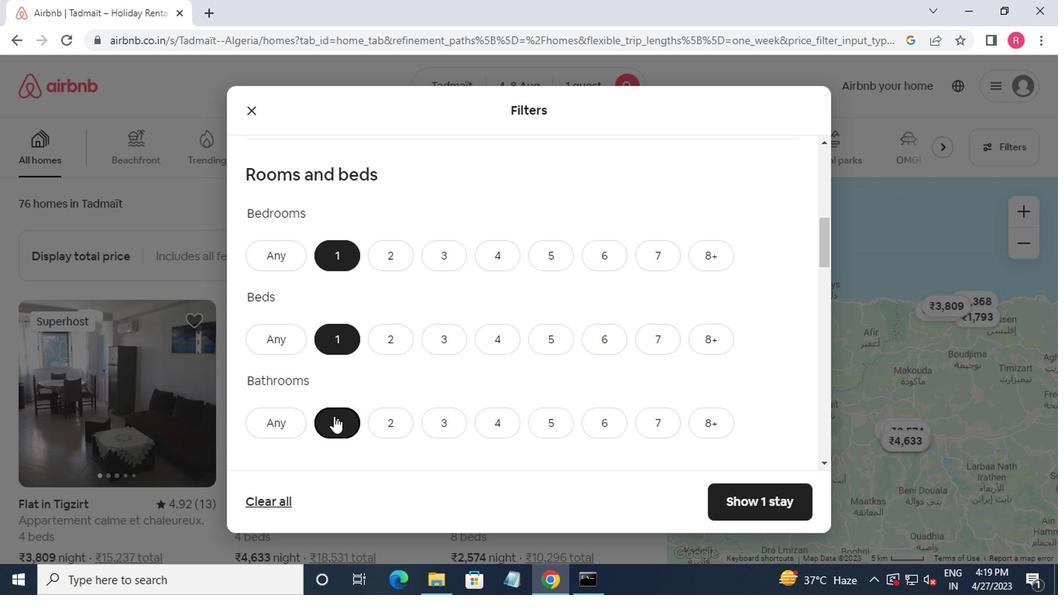 
Action: Mouse moved to (331, 422)
Screenshot: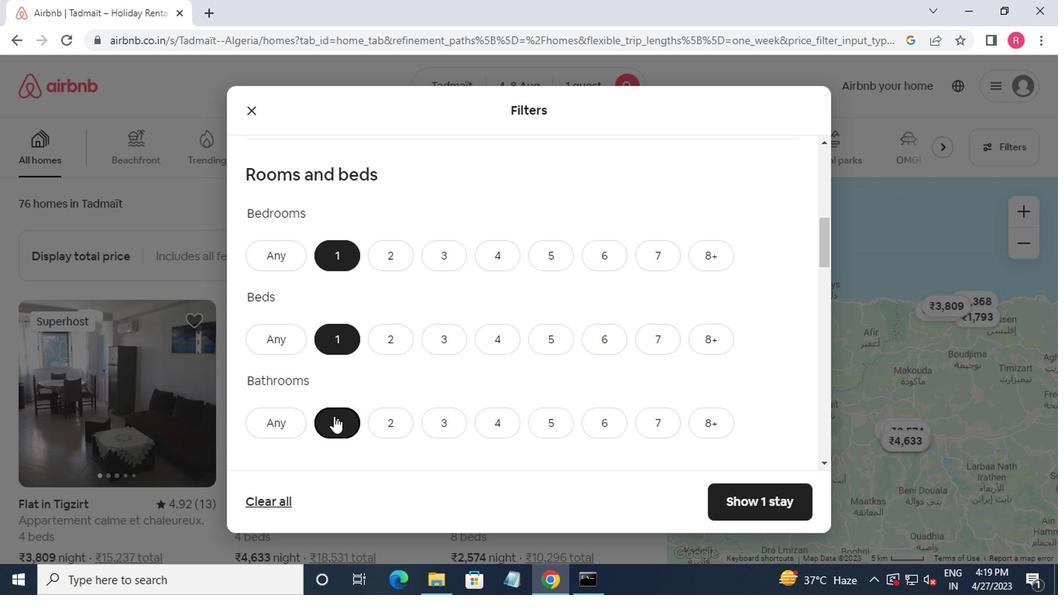
Action: Mouse scrolled (331, 422) with delta (0, 0)
Screenshot: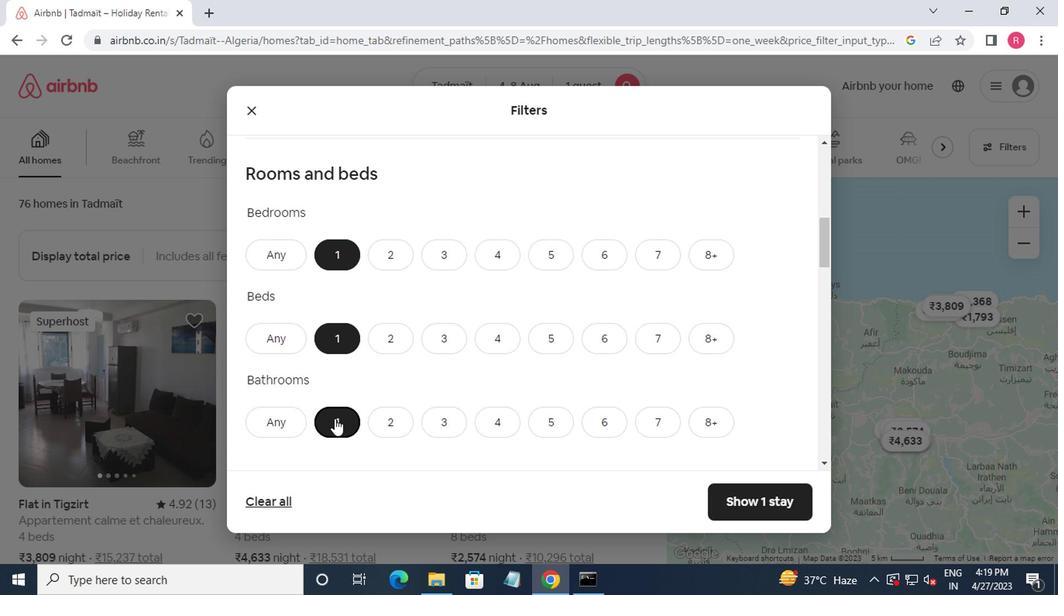 
Action: Mouse moved to (332, 424)
Screenshot: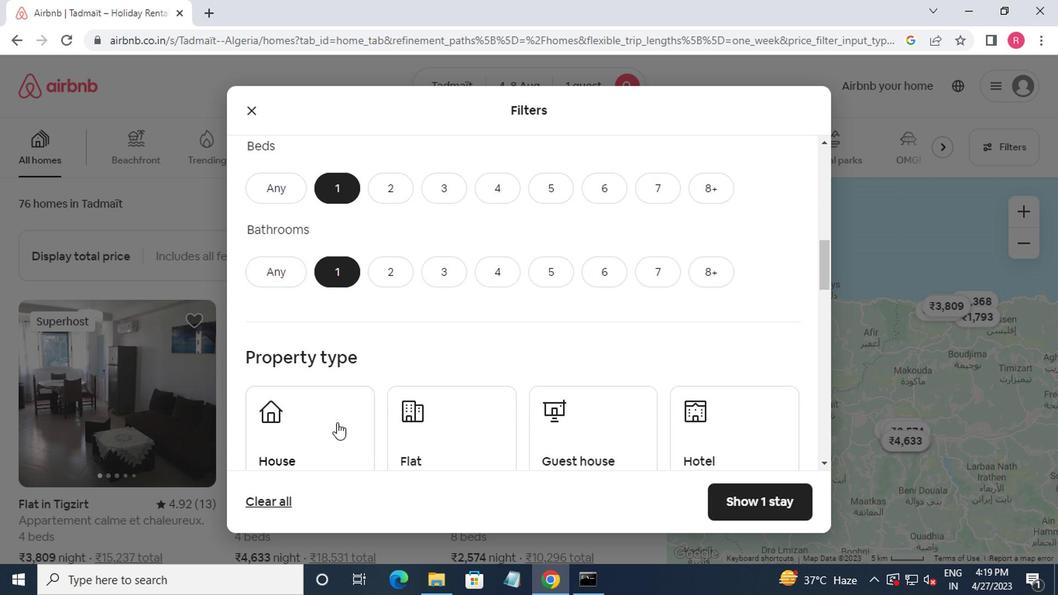 
Action: Mouse scrolled (332, 423) with delta (0, 0)
Screenshot: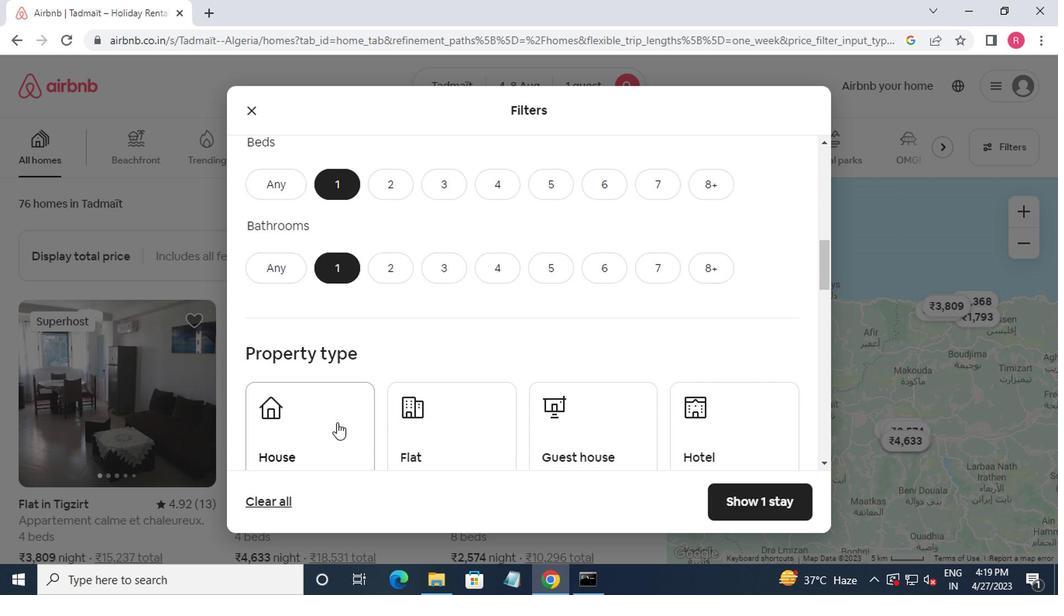 
Action: Mouse moved to (324, 392)
Screenshot: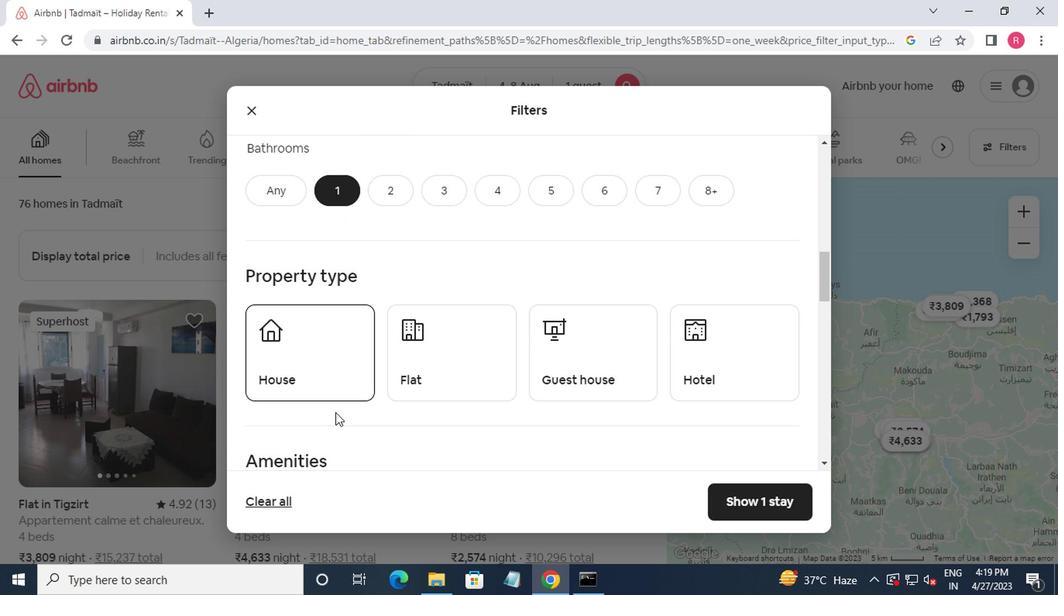 
Action: Mouse pressed left at (324, 392)
Screenshot: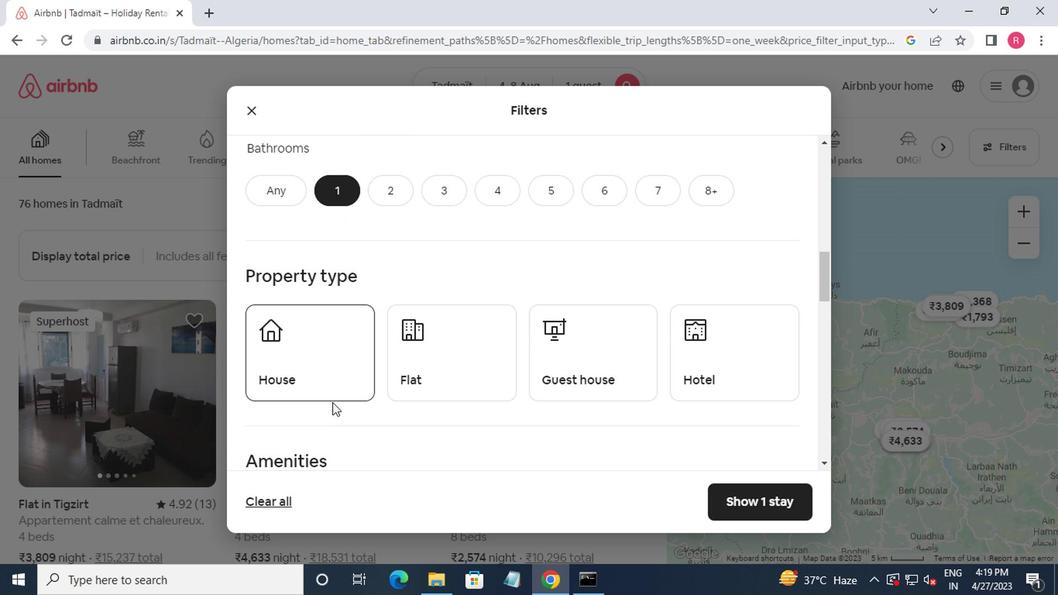 
Action: Mouse moved to (413, 375)
Screenshot: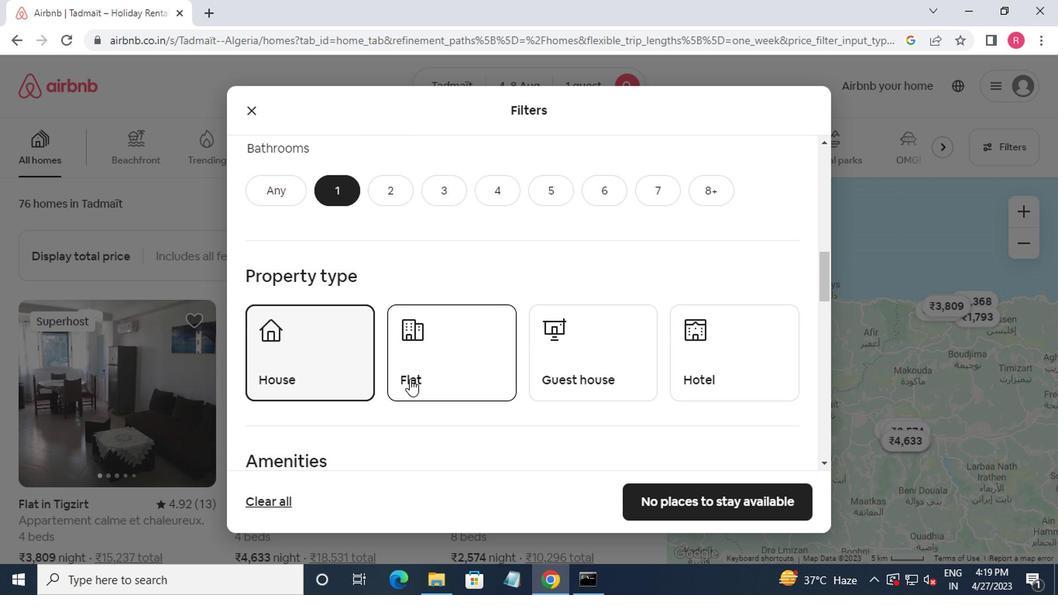 
Action: Mouse pressed left at (413, 375)
Screenshot: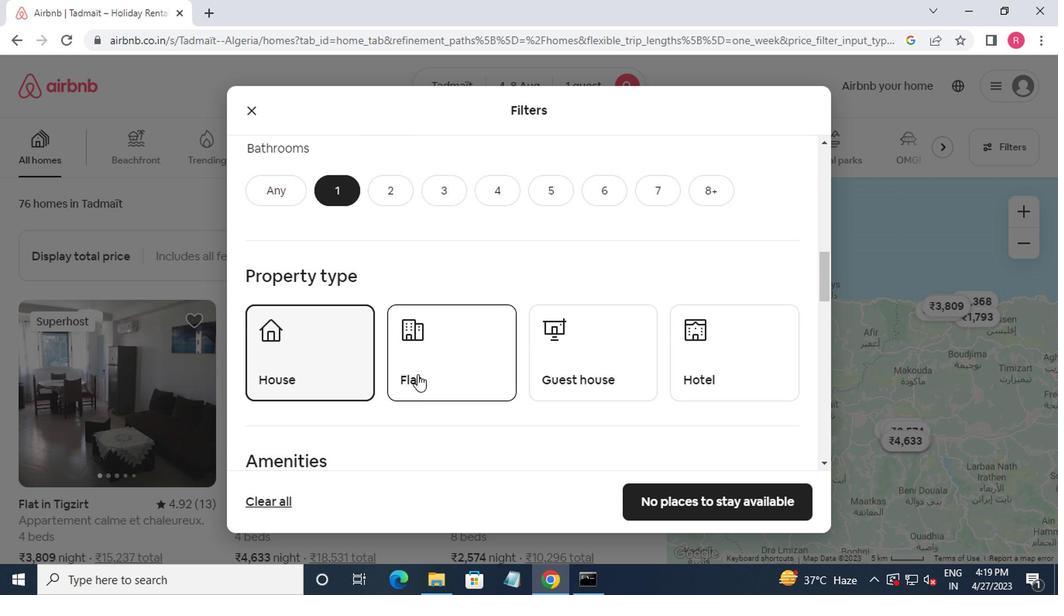 
Action: Mouse moved to (682, 374)
Screenshot: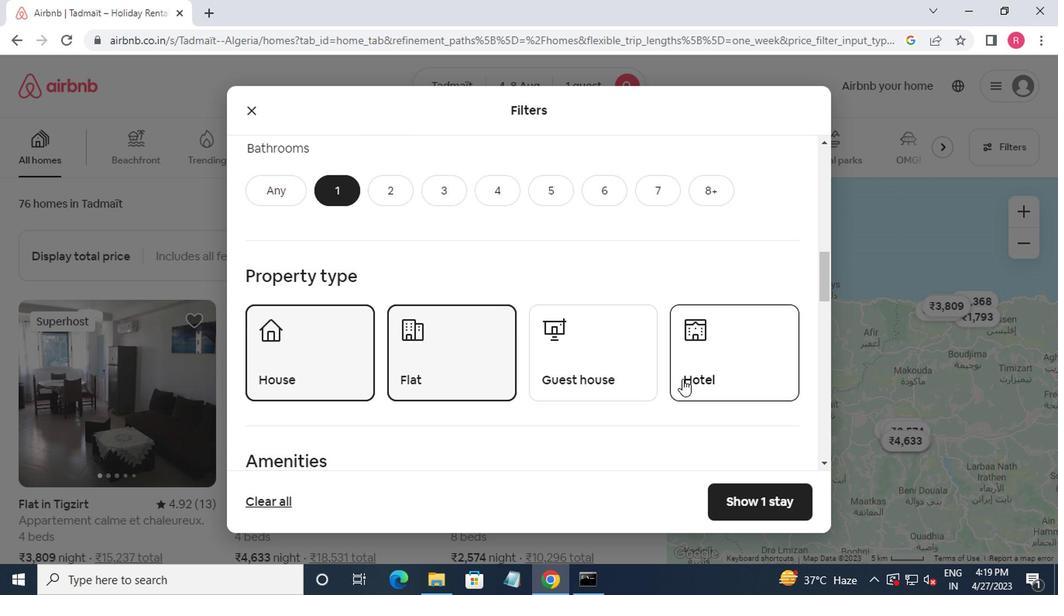 
Action: Mouse pressed left at (682, 374)
Screenshot: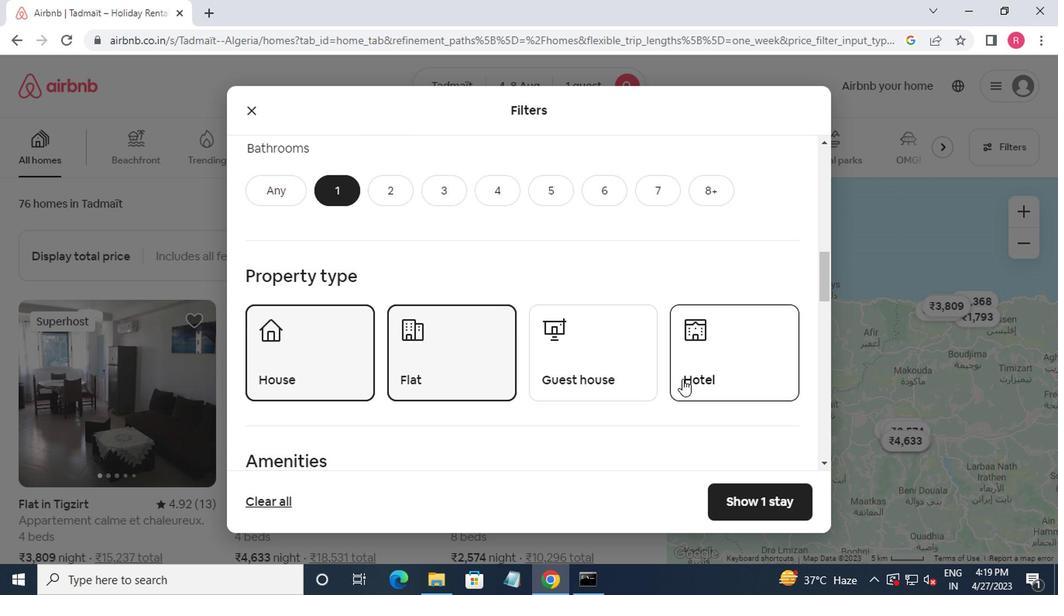 
Action: Mouse moved to (668, 396)
Screenshot: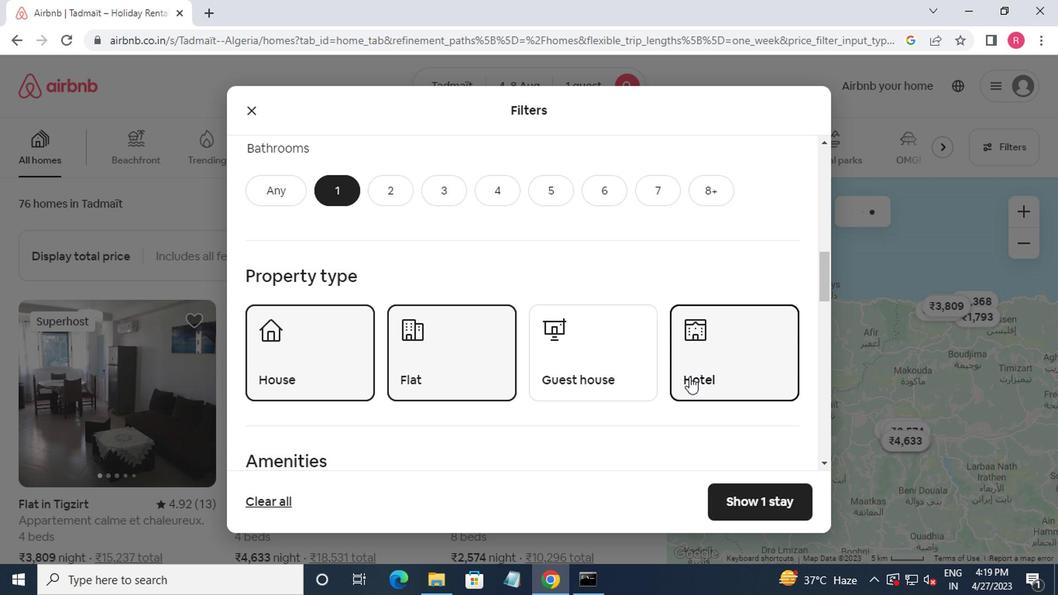 
Action: Mouse scrolled (668, 395) with delta (0, 0)
Screenshot: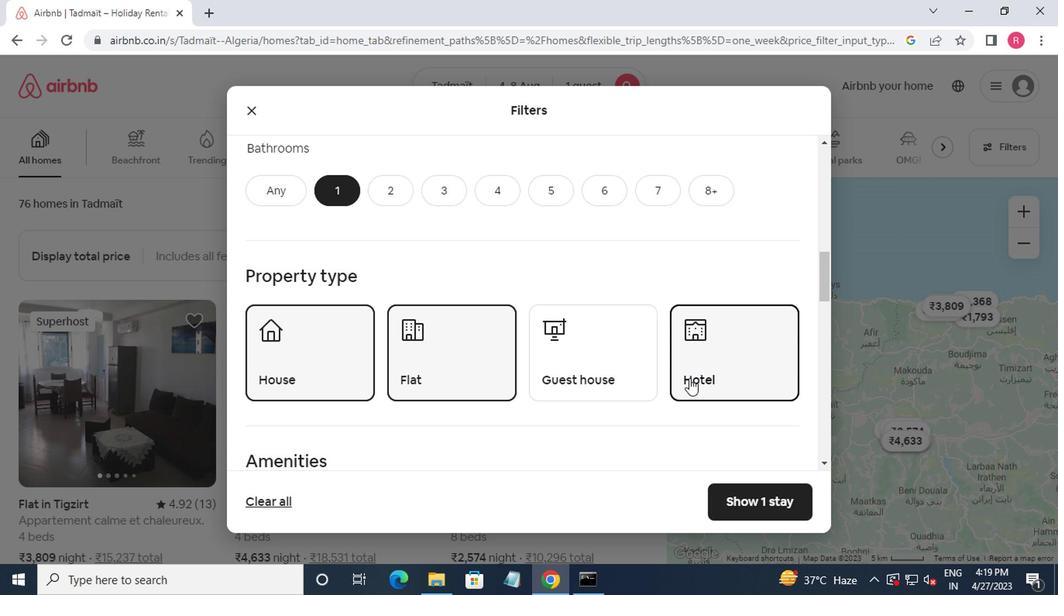 
Action: Mouse moved to (665, 397)
Screenshot: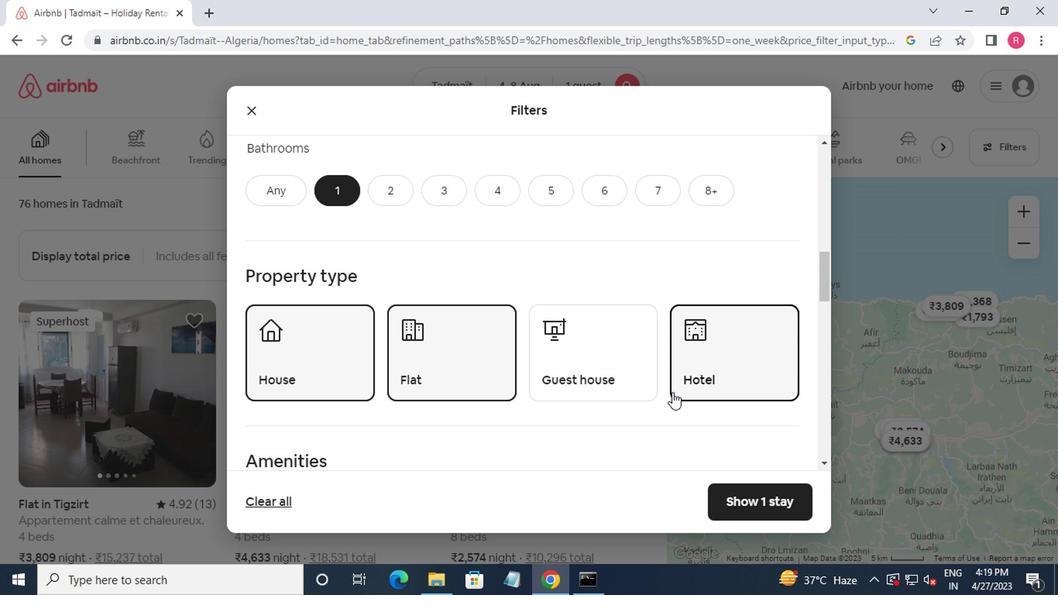 
Action: Mouse scrolled (665, 396) with delta (0, -1)
Screenshot: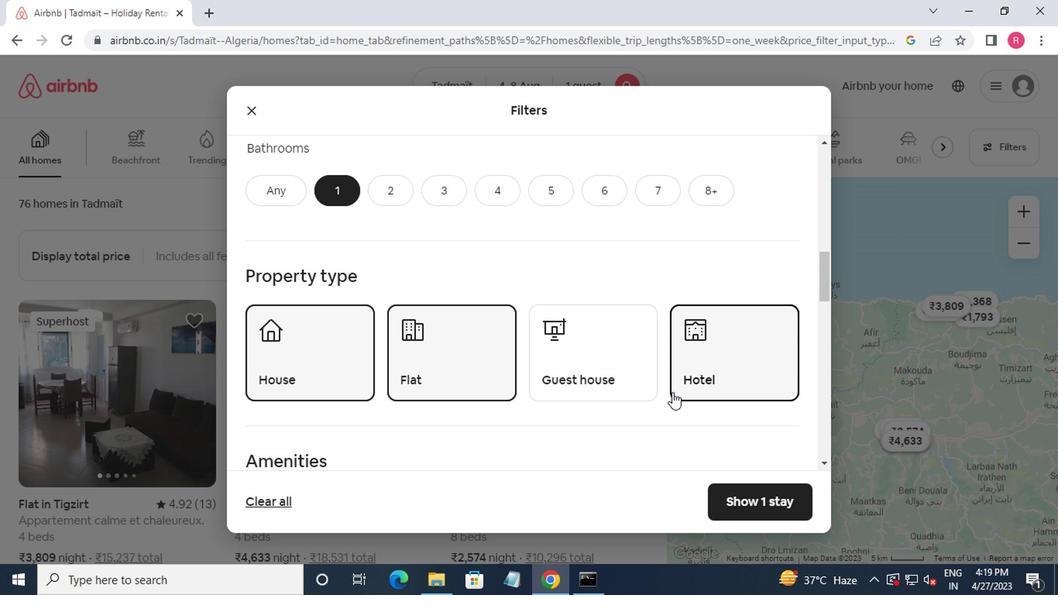 
Action: Mouse moved to (634, 398)
Screenshot: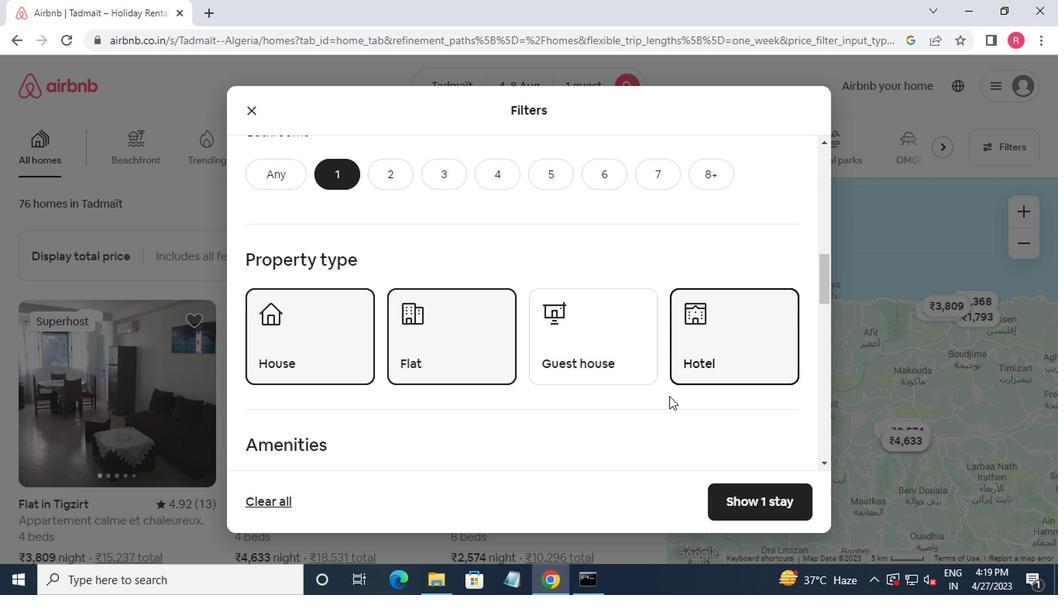 
Action: Mouse scrolled (634, 397) with delta (0, 0)
Screenshot: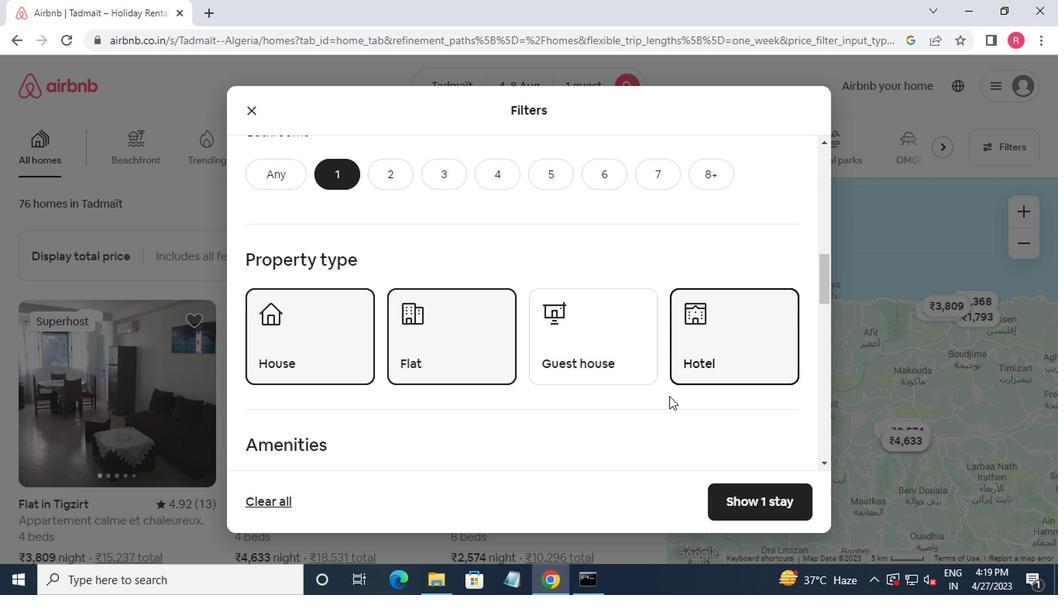 
Action: Mouse moved to (288, 311)
Screenshot: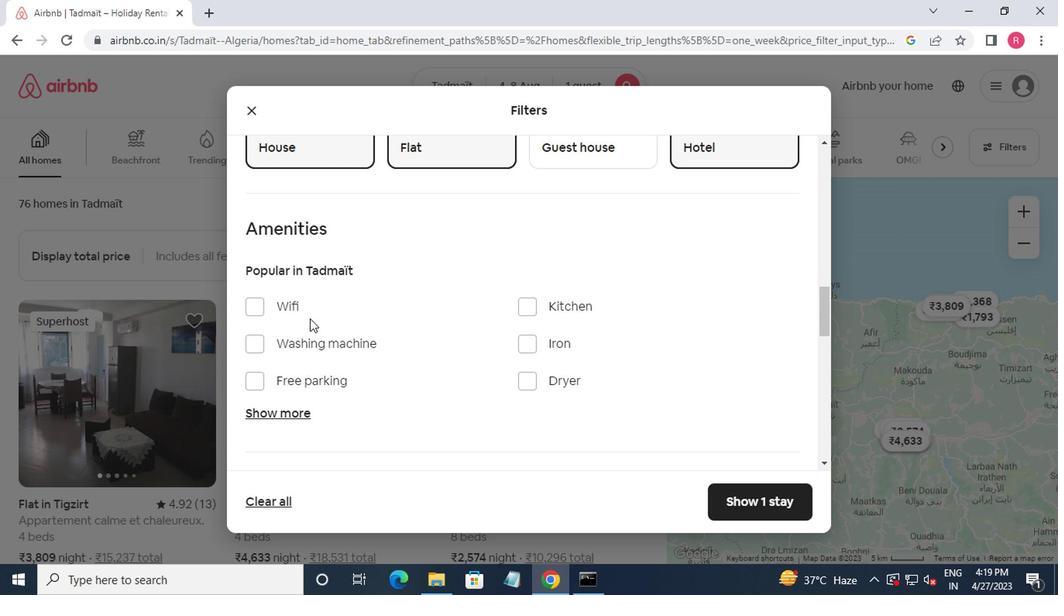 
Action: Mouse pressed left at (288, 311)
Screenshot: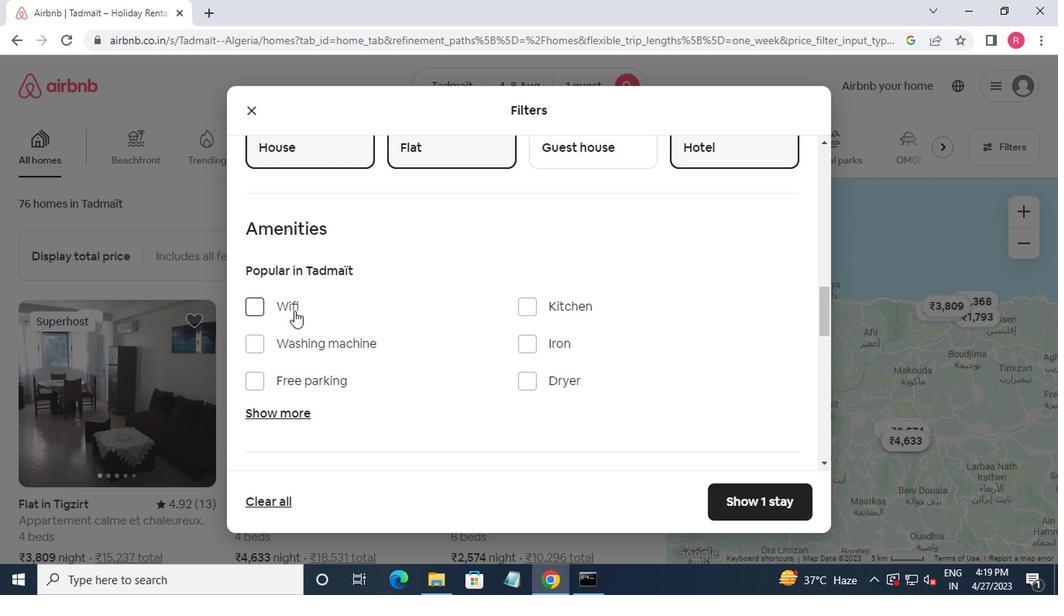 
Action: Mouse moved to (315, 349)
Screenshot: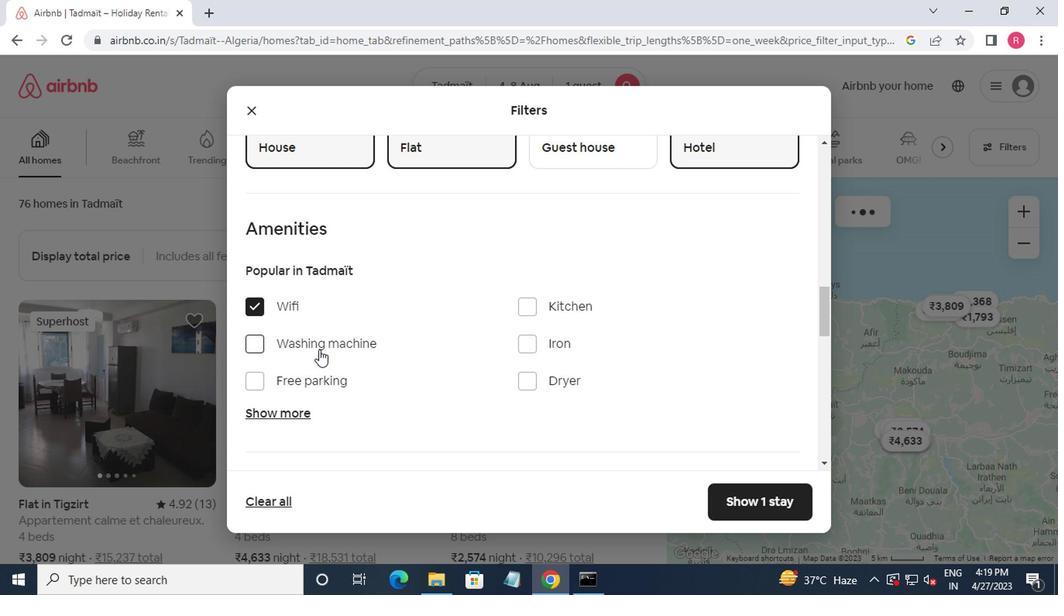 
Action: Mouse pressed left at (315, 349)
Screenshot: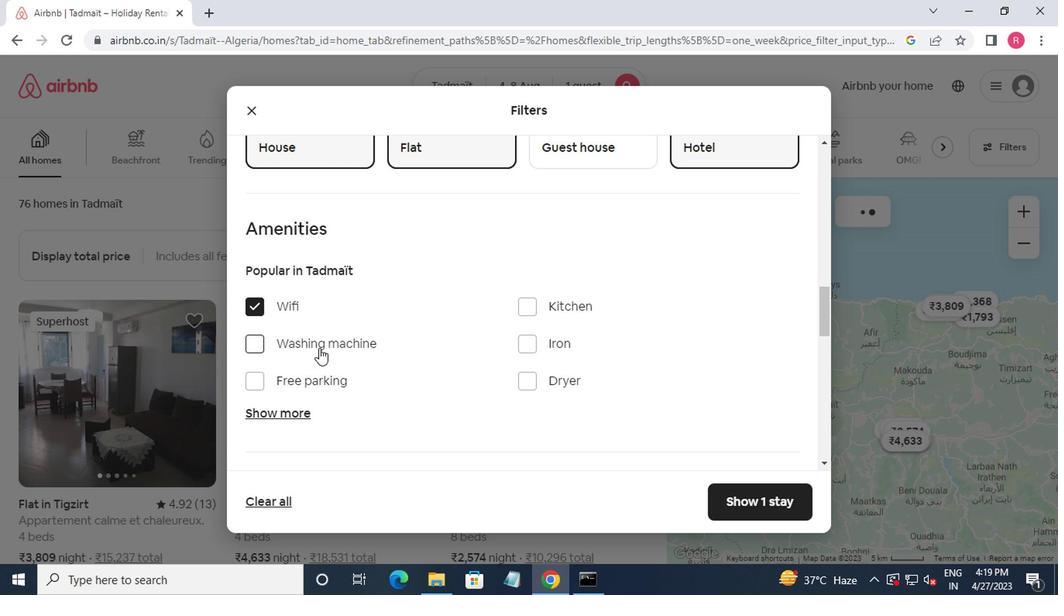 
Action: Mouse moved to (393, 359)
Screenshot: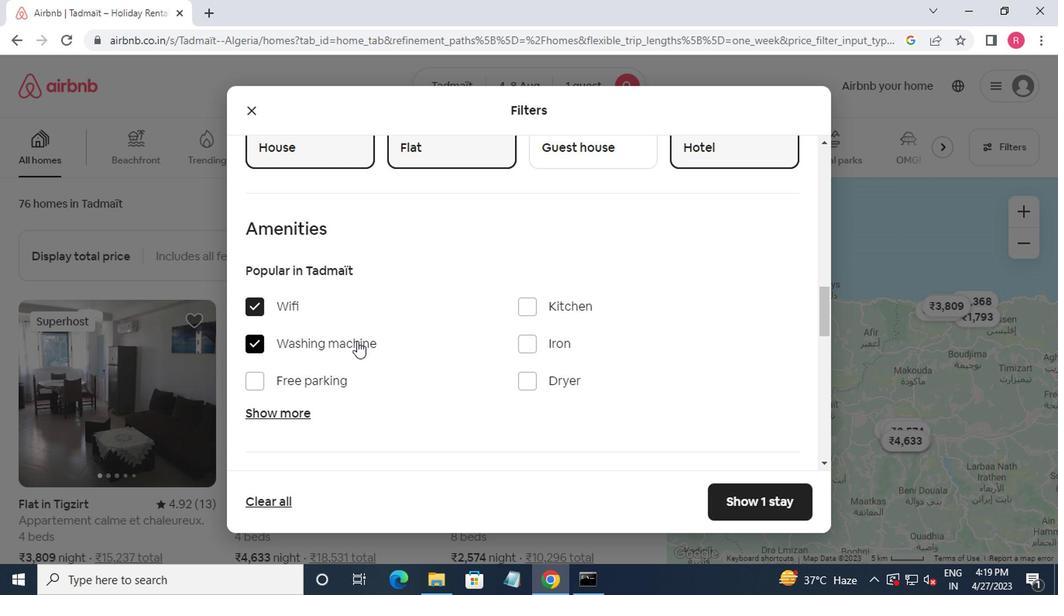 
Action: Mouse scrolled (393, 358) with delta (0, 0)
Screenshot: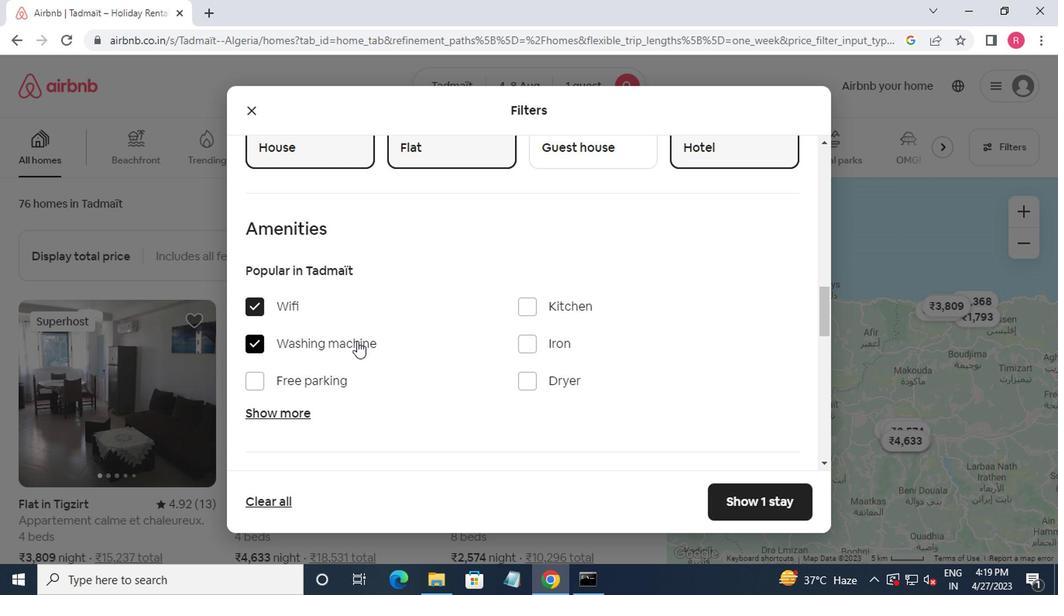 
Action: Mouse moved to (393, 360)
Screenshot: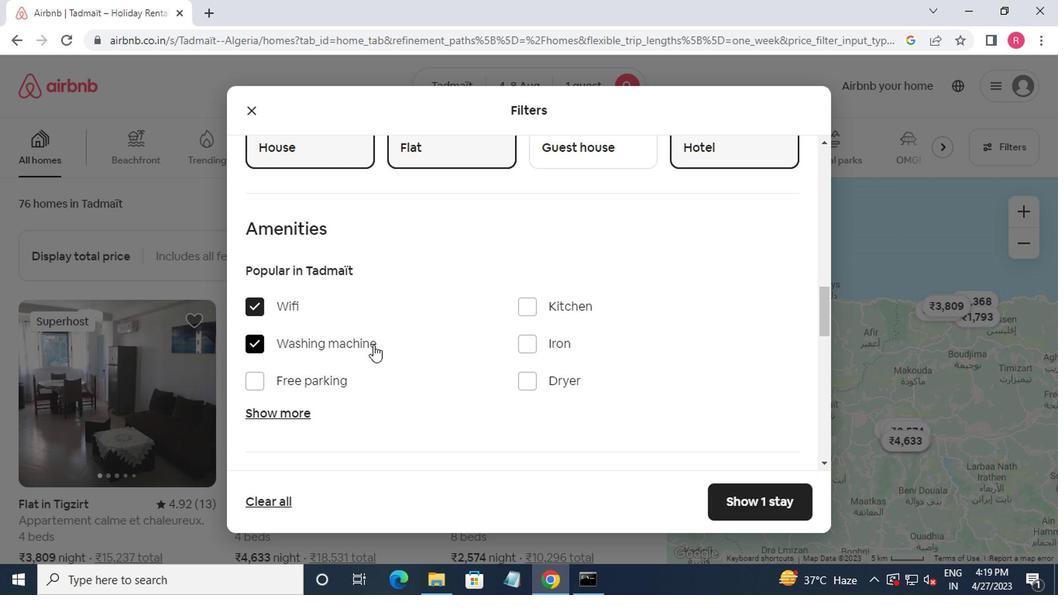 
Action: Mouse scrolled (393, 359) with delta (0, -1)
Screenshot: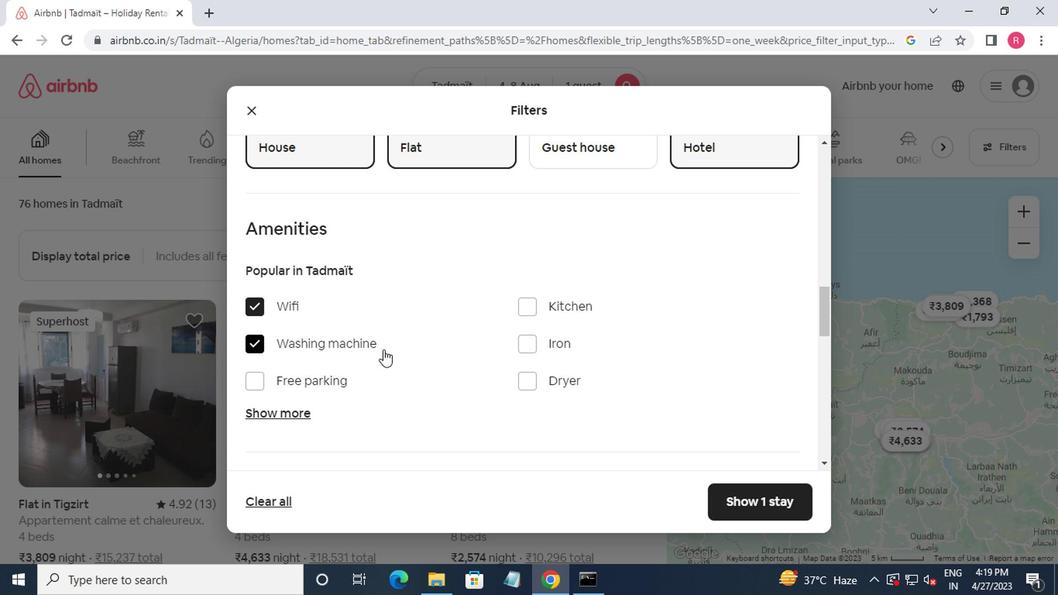 
Action: Mouse moved to (517, 362)
Screenshot: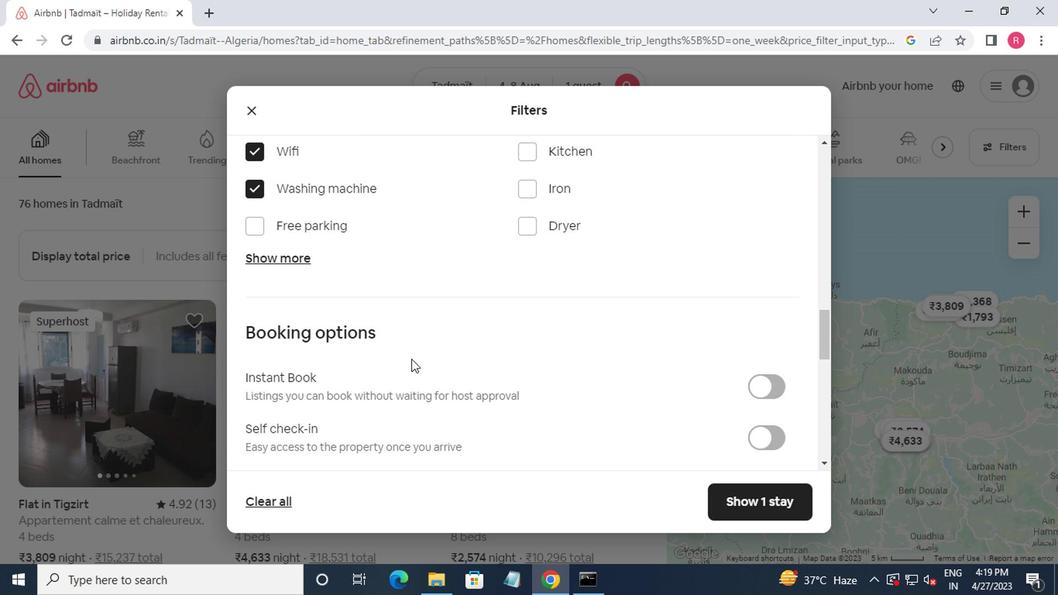 
Action: Mouse scrolled (517, 362) with delta (0, 0)
Screenshot: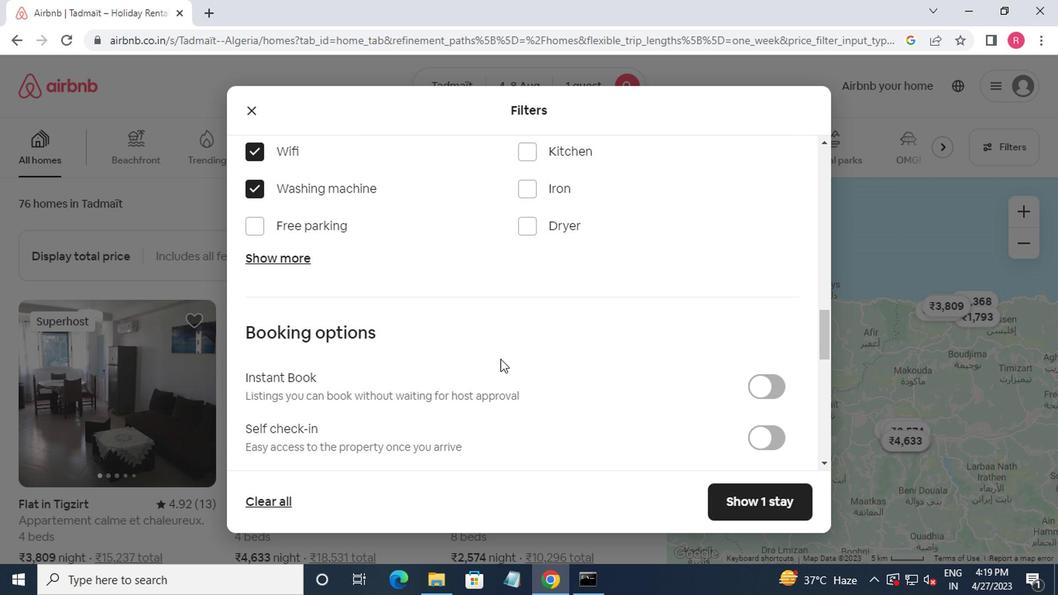 
Action: Mouse moved to (764, 365)
Screenshot: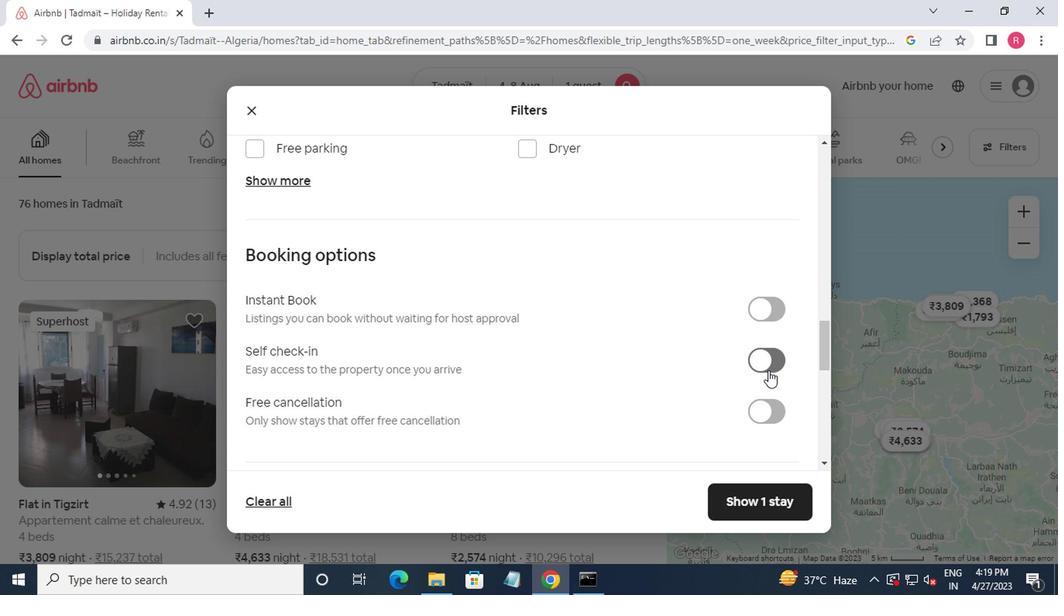 
Action: Mouse pressed left at (764, 365)
Screenshot: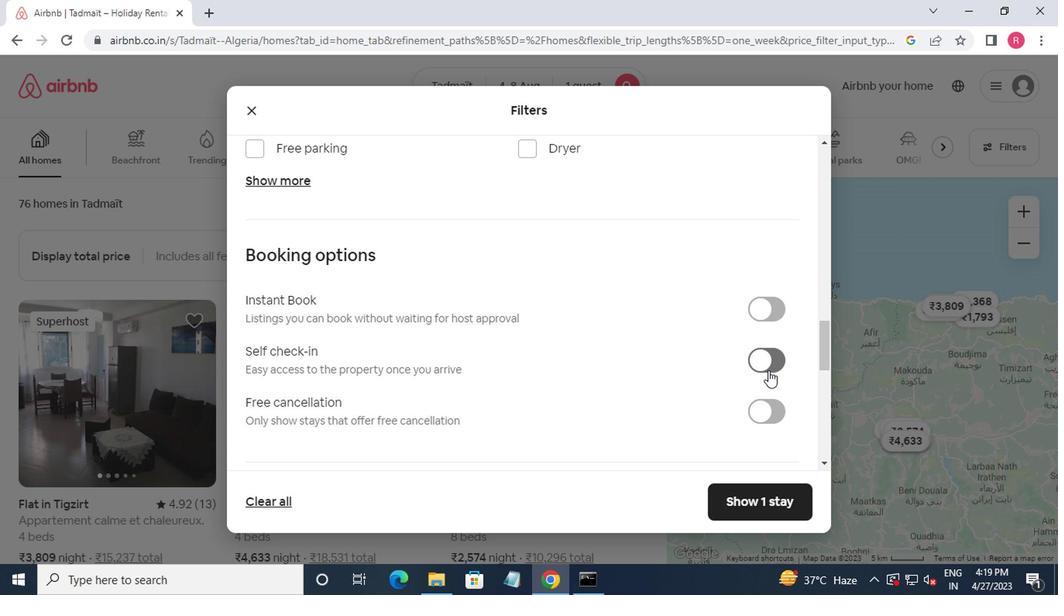 
Action: Mouse moved to (765, 362)
Screenshot: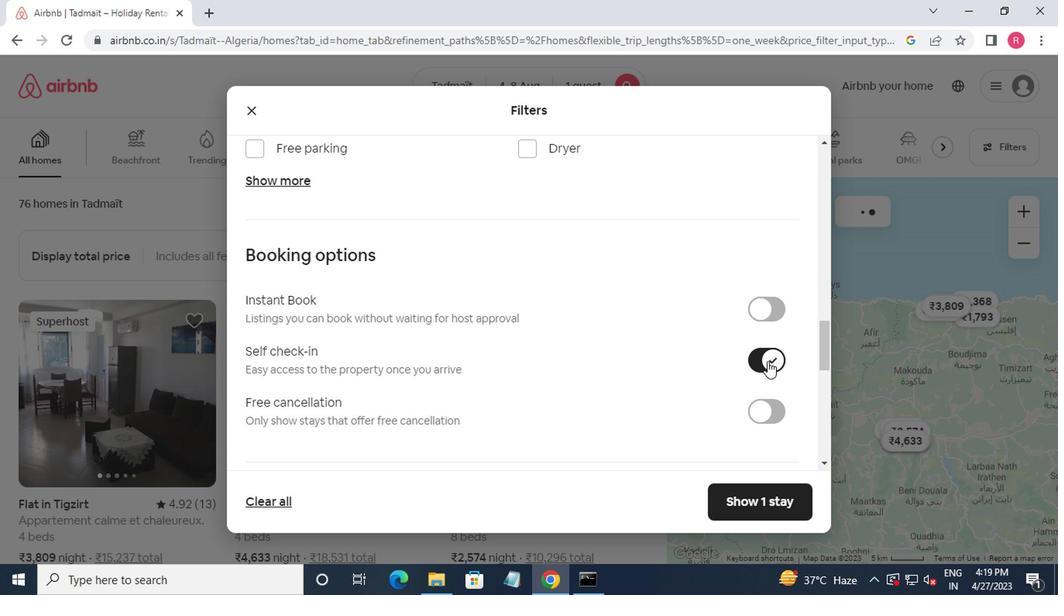 
Action: Mouse scrolled (765, 360) with delta (0, -1)
Screenshot: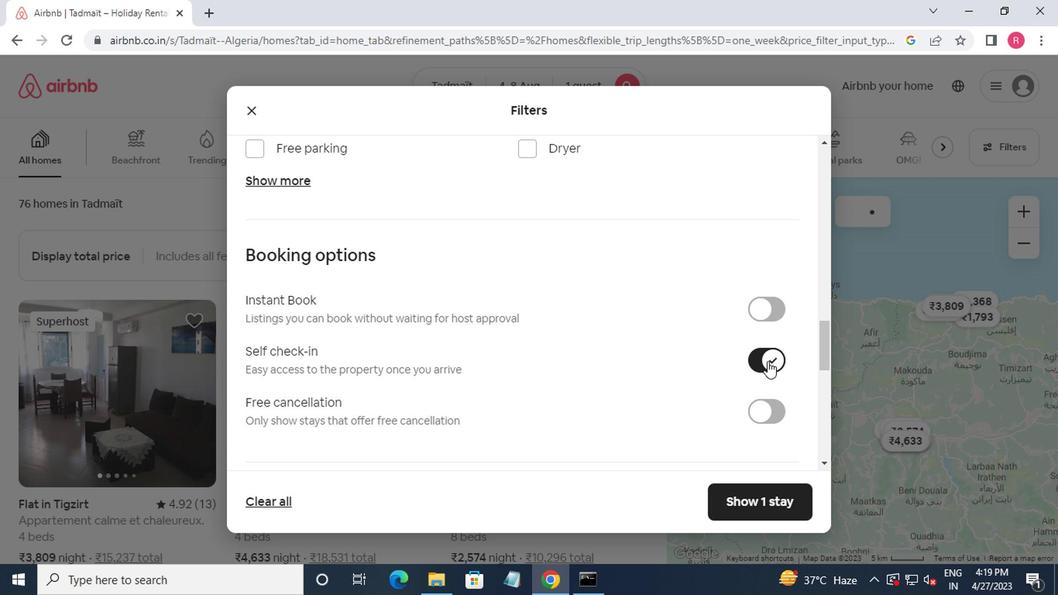 
Action: Mouse moved to (765, 362)
Screenshot: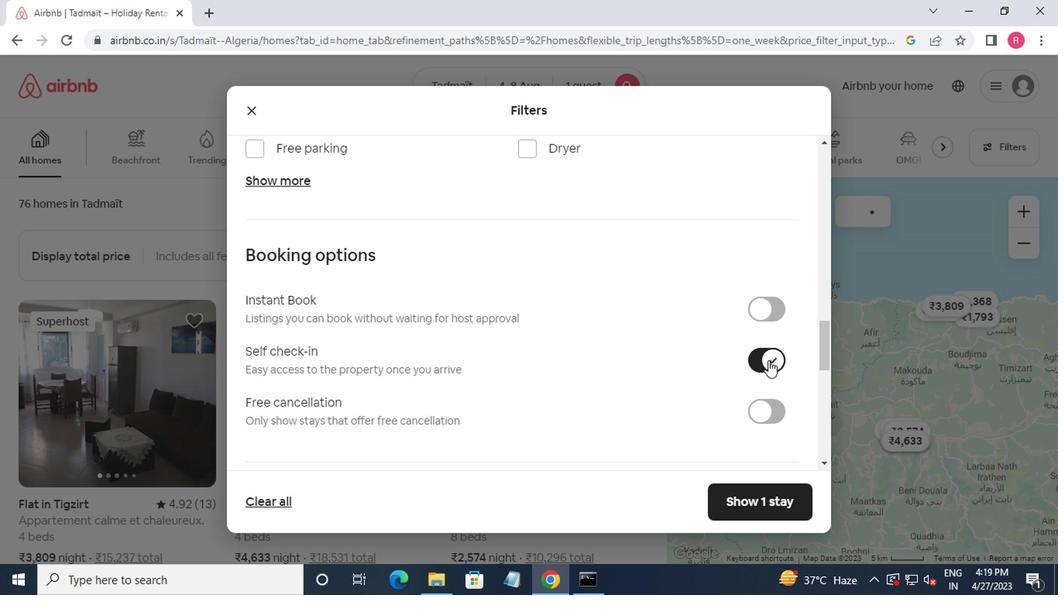 
Action: Mouse scrolled (765, 360) with delta (0, -1)
Screenshot: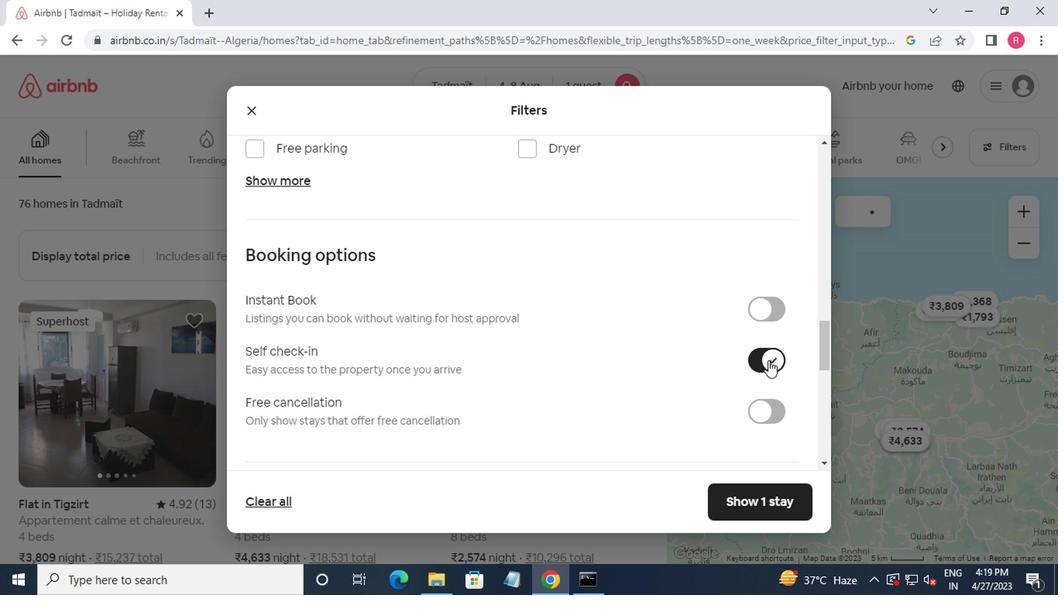 
Action: Mouse moved to (769, 366)
Screenshot: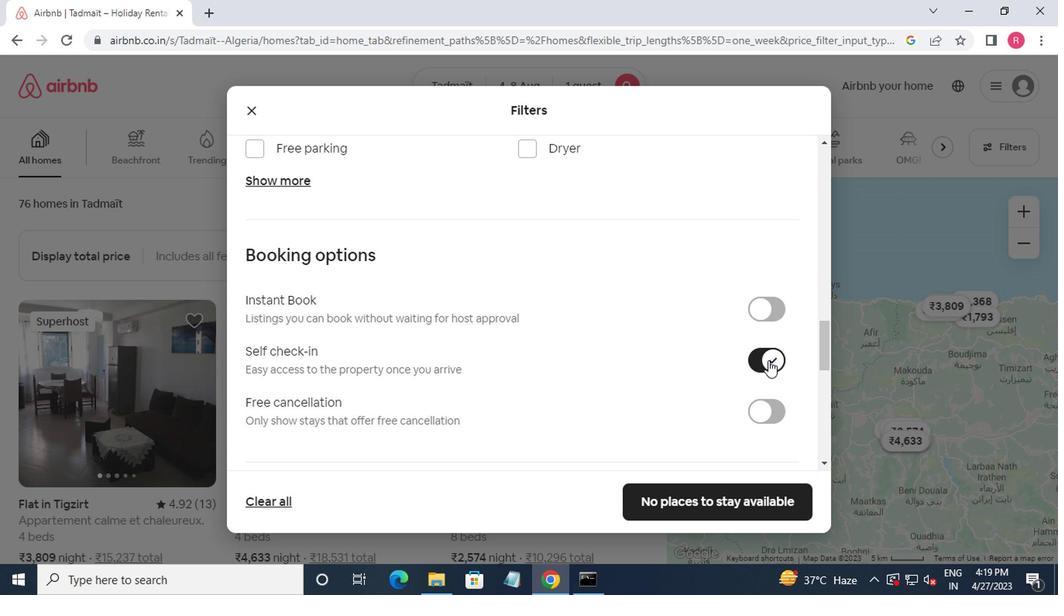
Action: Mouse scrolled (769, 365) with delta (0, 0)
Screenshot: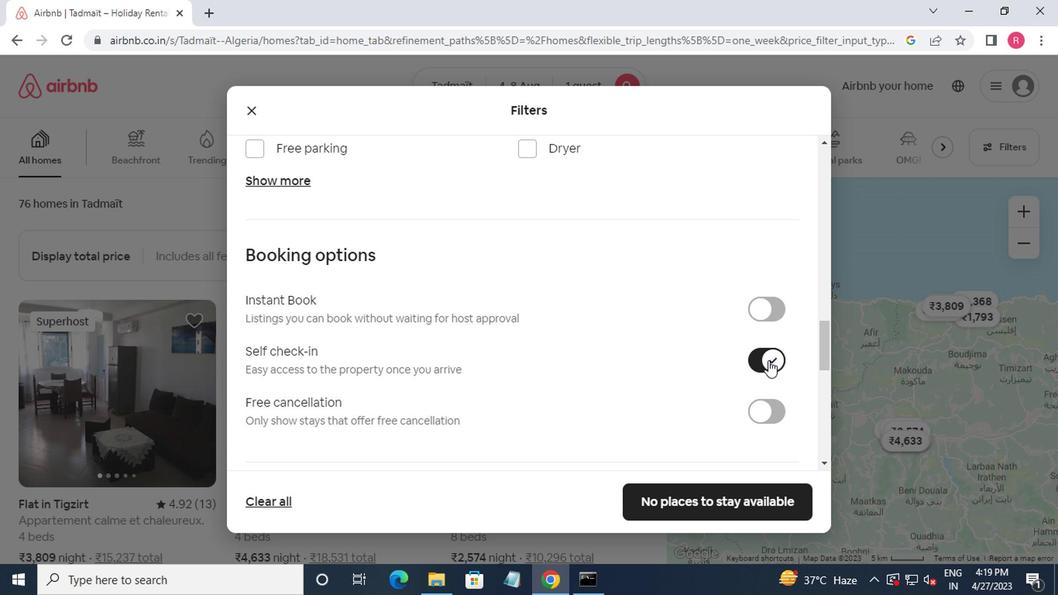 
Action: Mouse moved to (778, 379)
Screenshot: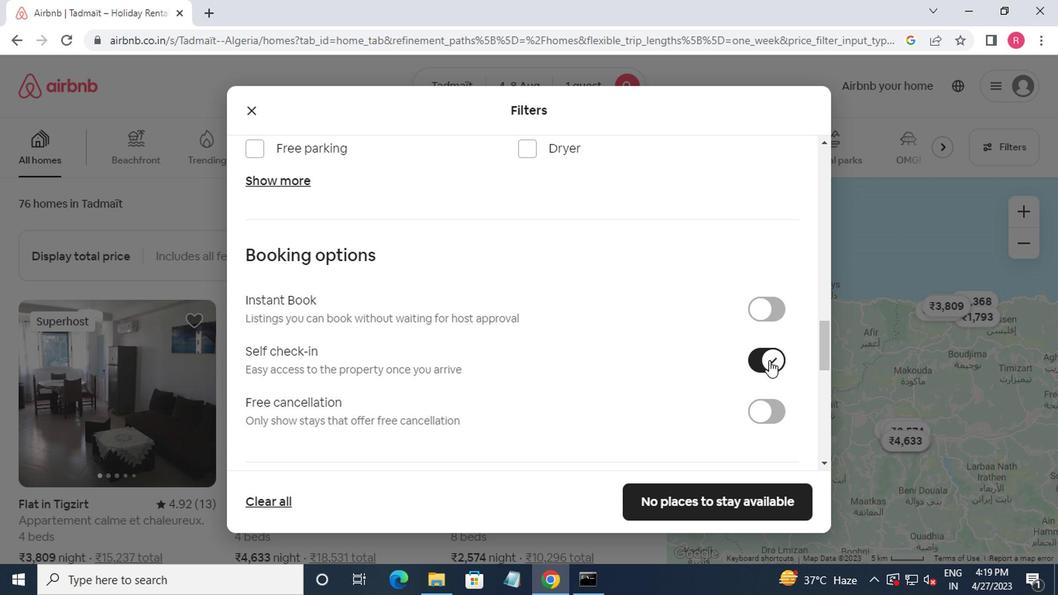 
Action: Mouse scrolled (778, 379) with delta (0, 0)
Screenshot: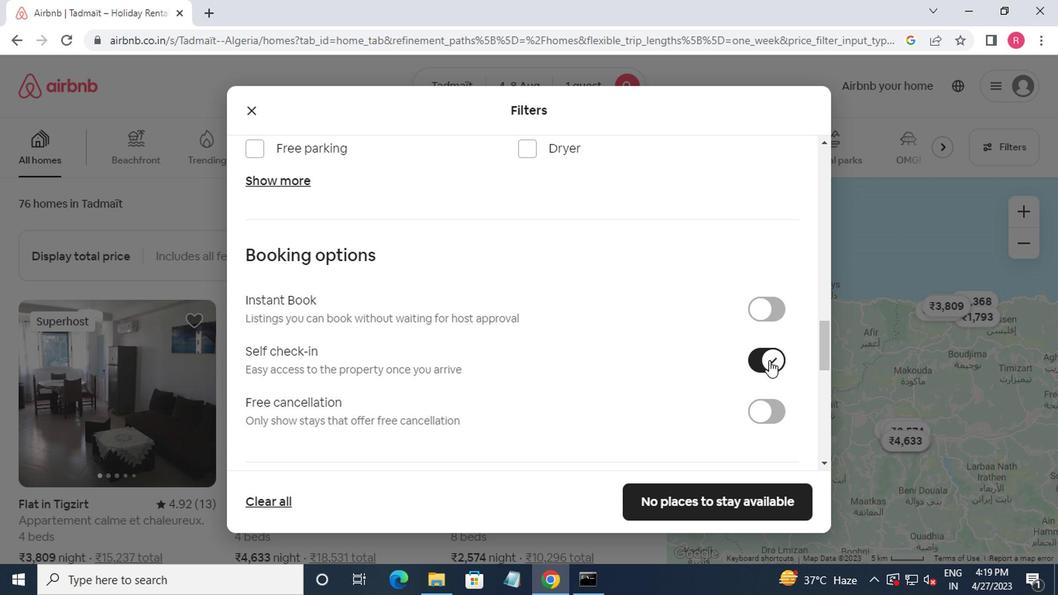 
Action: Mouse moved to (733, 432)
Screenshot: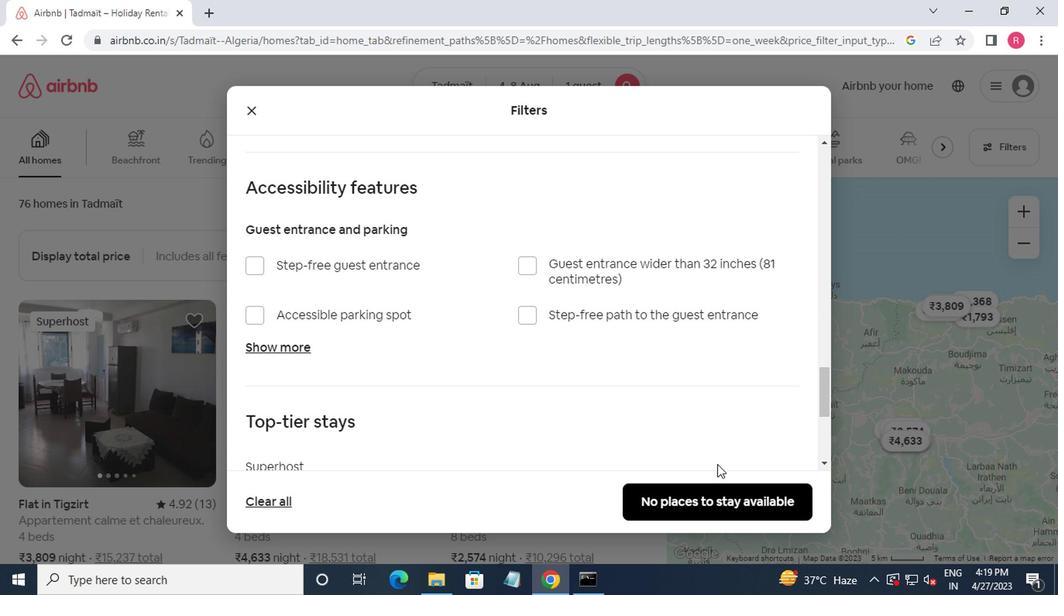 
Action: Mouse scrolled (733, 431) with delta (0, 0)
Screenshot: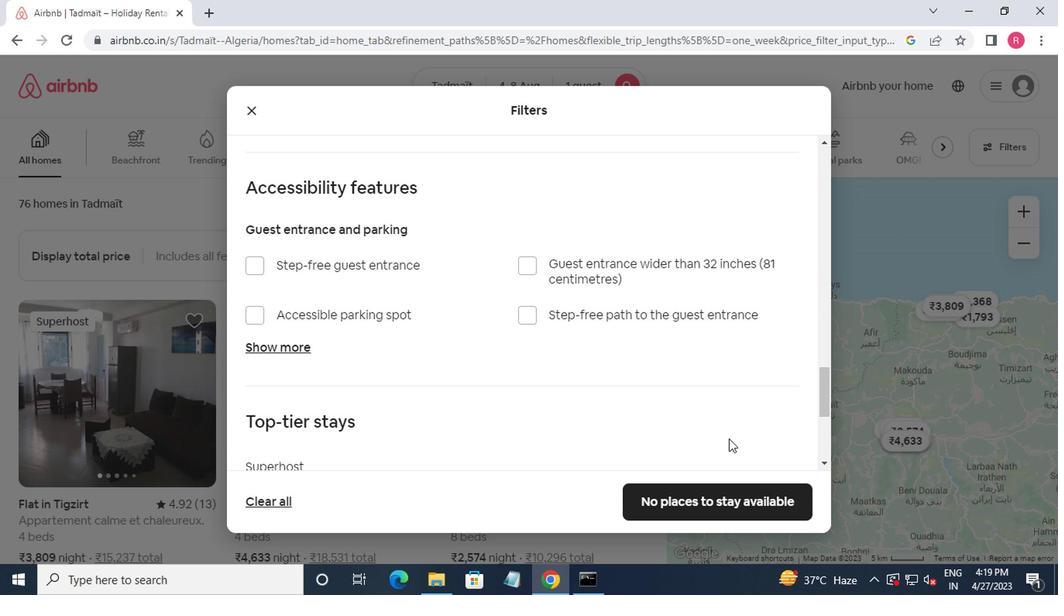 
Action: Mouse moved to (733, 433)
Screenshot: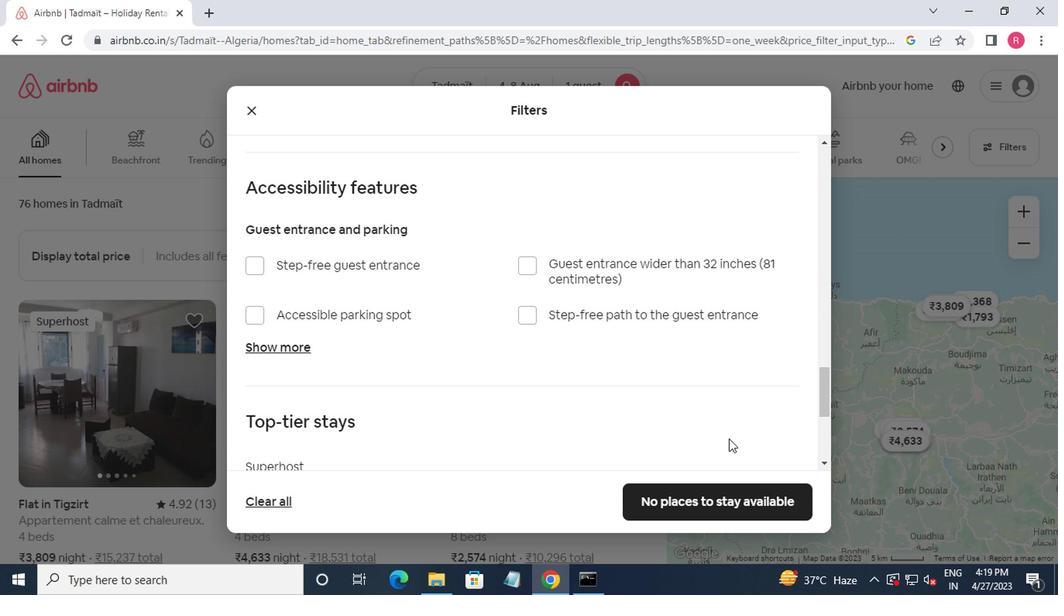 
Action: Mouse scrolled (733, 433) with delta (0, 0)
Screenshot: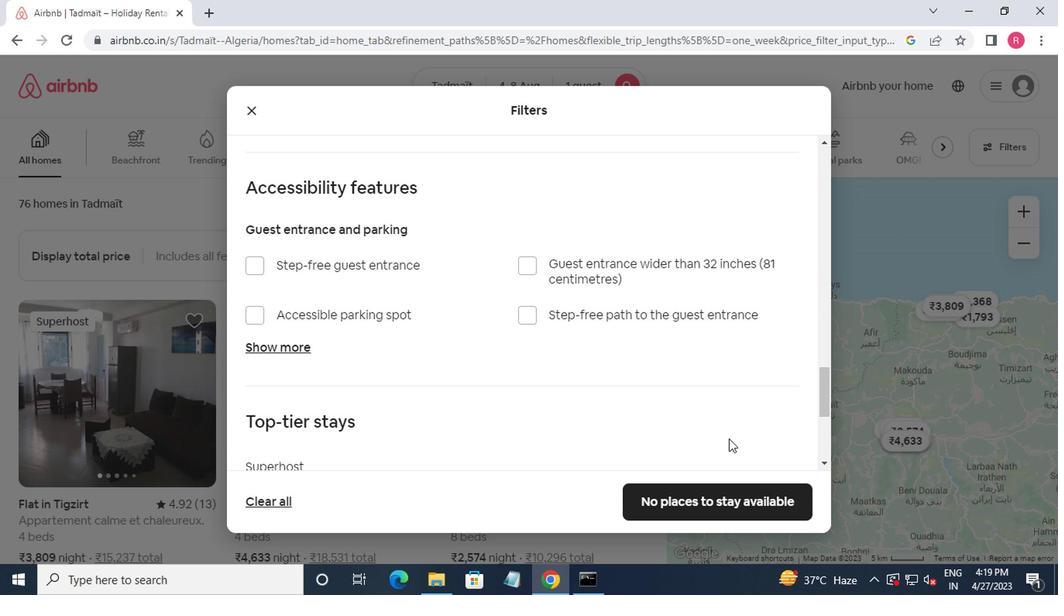
Action: Mouse moved to (733, 434)
Screenshot: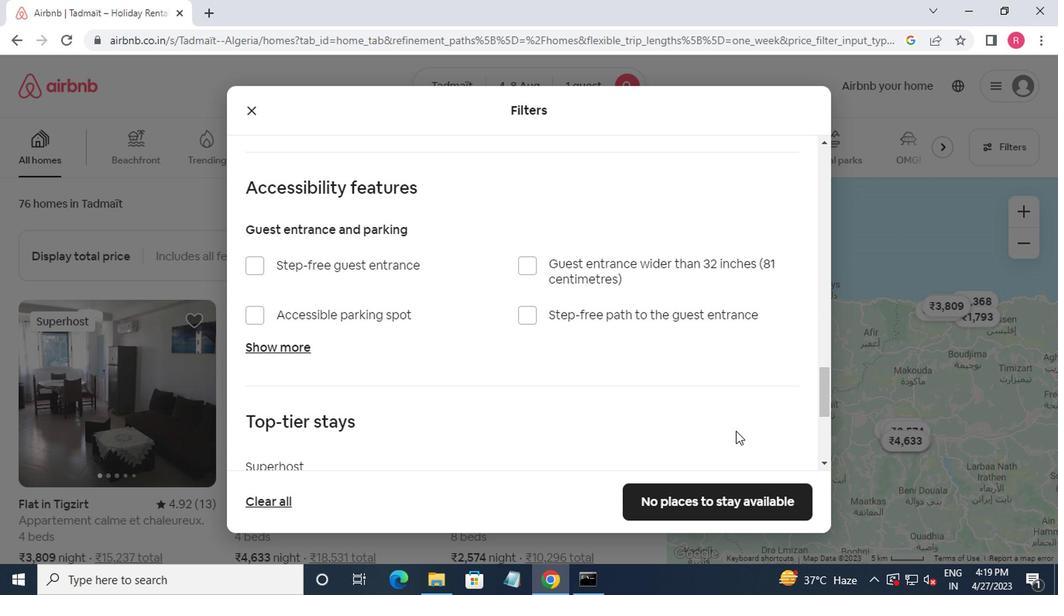
Action: Mouse scrolled (733, 433) with delta (0, -1)
Screenshot: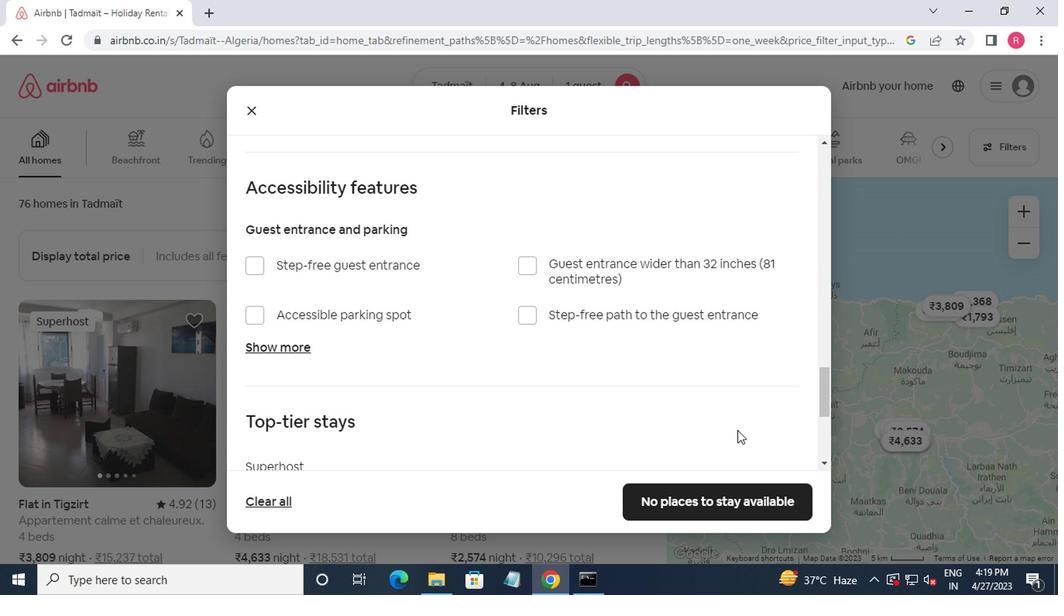 
Action: Mouse moved to (669, 506)
Screenshot: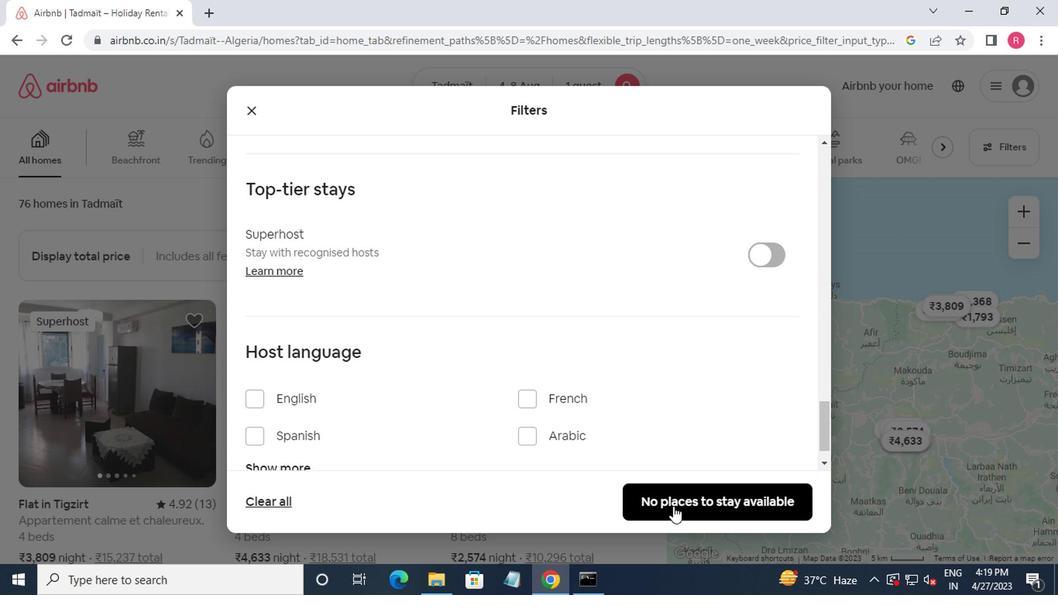 
Action: Mouse pressed left at (669, 506)
Screenshot: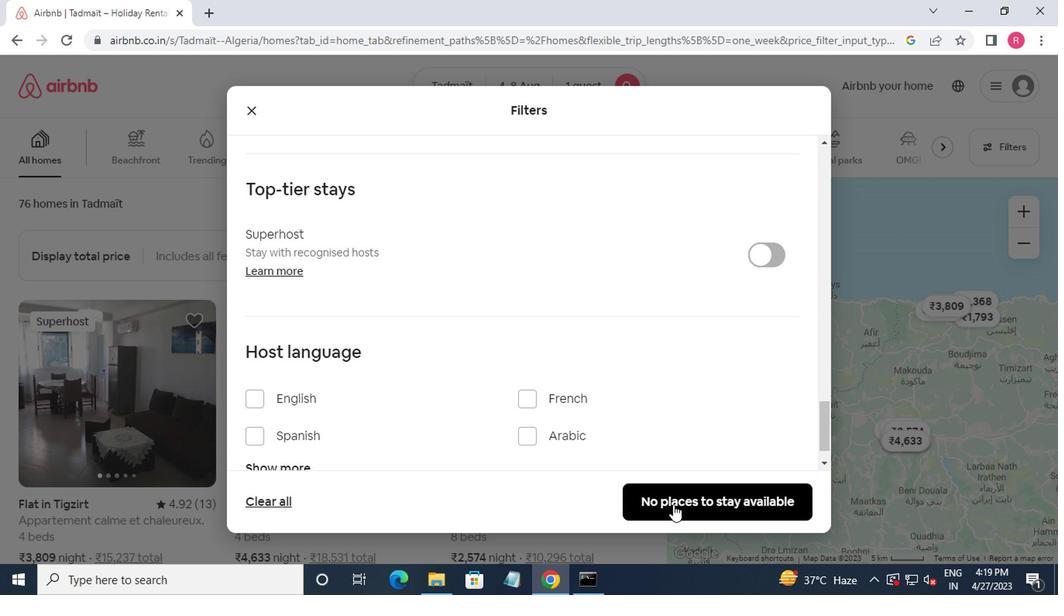 
Action: Mouse moved to (669, 503)
Screenshot: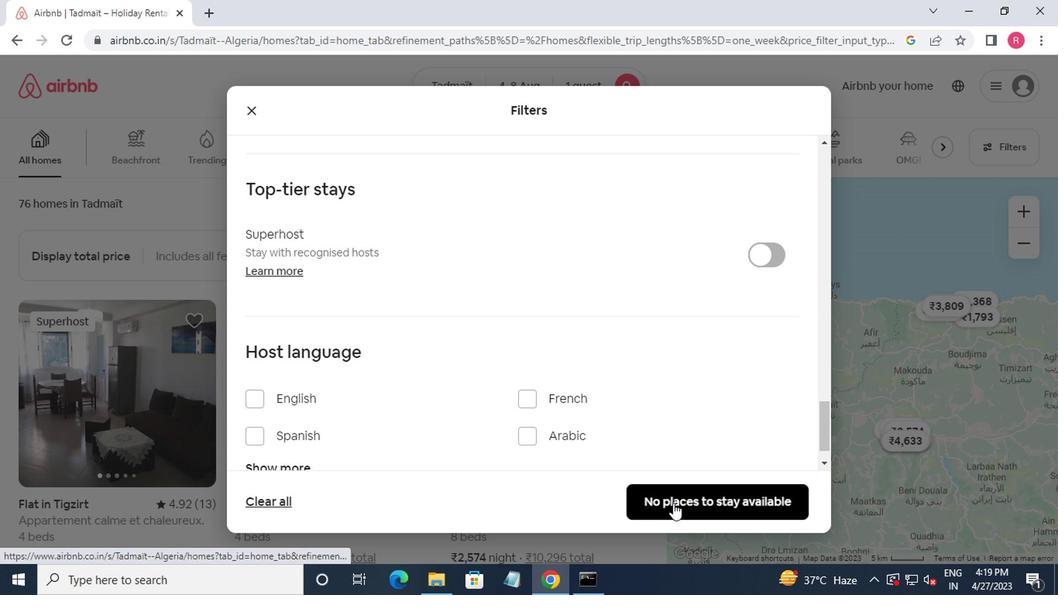 
